 Task: Open an excel sheet and write heading  Sparkle Sales. Add 10 people name  'Joshua Rivera, Zoey Coleman, Ryan Wright, Addison Bailey, Jonathan Simmons, Brooklyn Ward, Caleb Barnes, Audrey Collins, Gabriel Perry, Sofia Bell'Item code in between  1001-1098. Product range in between  5000-20000. Add Products   Calvin Klein, Tommy Hilfiger T-shirt, Armani Bag, Burberry Shoe, Levi's T-shirt, Under Armour, Vans Shoe, Converse Shoe, Timberland Shoe, Skechers Shoe.Choose quantity  5 to 10 Tax 12 percent Total Add Amount. Save page  Sparkle Sales review book
Action: Mouse moved to (132, 159)
Screenshot: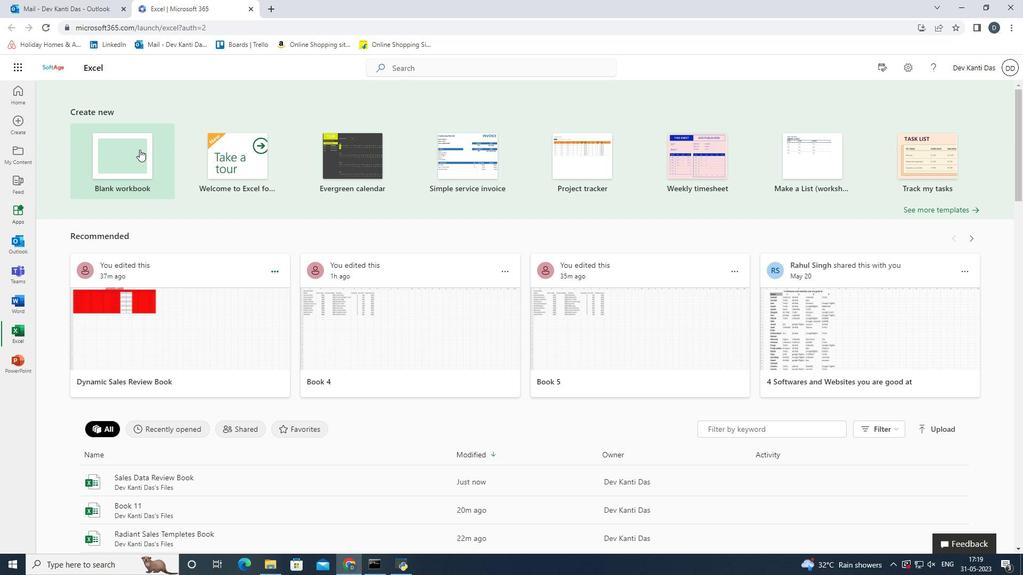 
Action: Mouse pressed left at (132, 159)
Screenshot: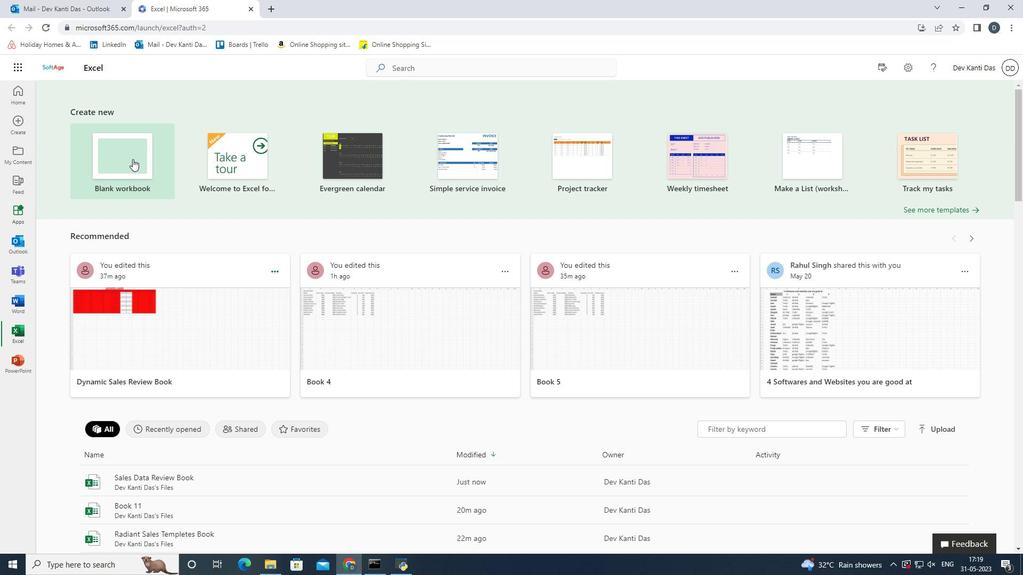 
Action: Mouse moved to (43, 182)
Screenshot: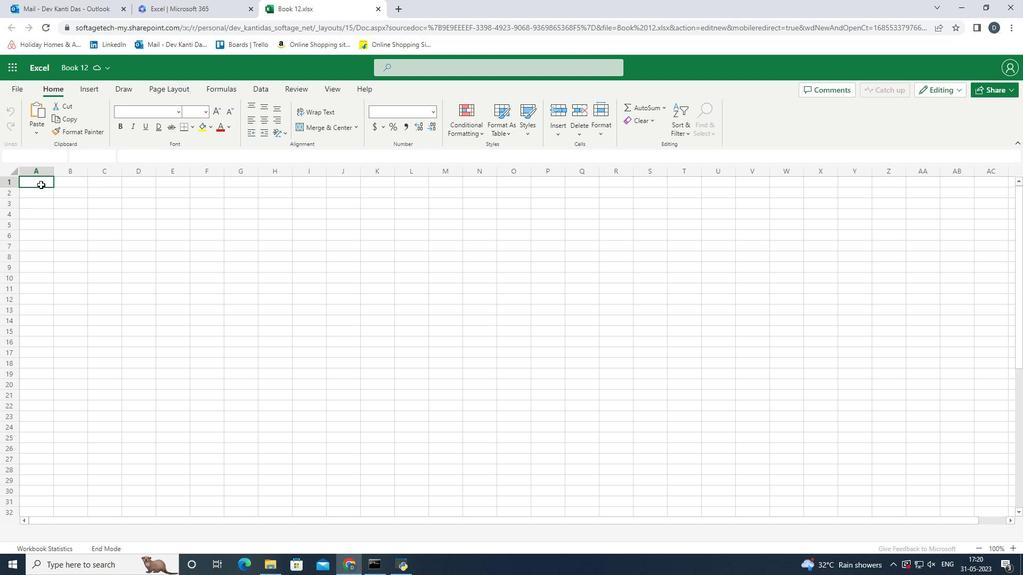 
Action: Mouse pressed left at (43, 182)
Screenshot: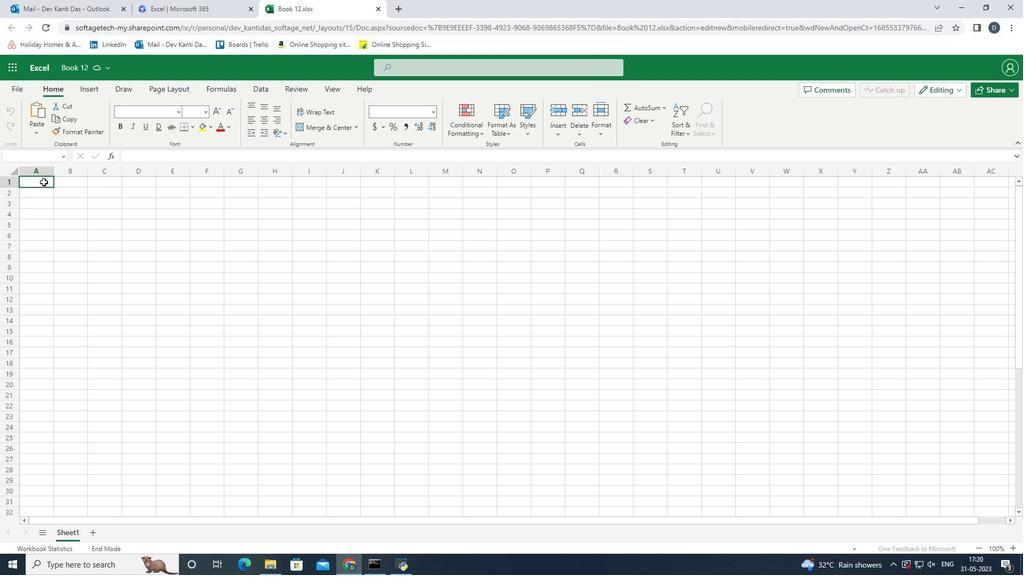 
Action: Mouse moved to (226, 217)
Screenshot: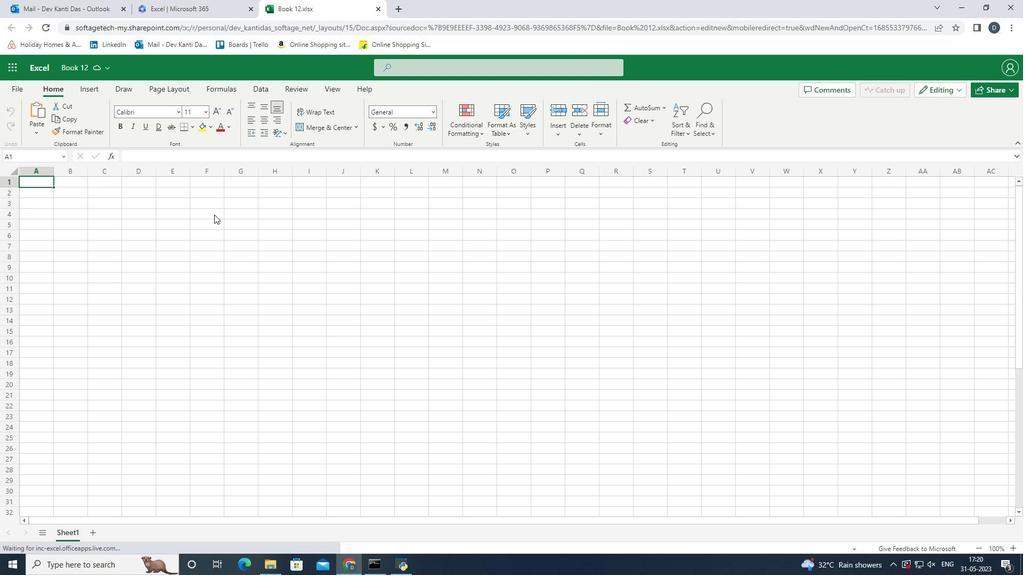 
Action: Key pressed <Key.shift><Key.shift><Key.shift><Key.shift><Key.shift><Key.shift>Sparkle<Key.space><Key.shift><Key.shift>Sales<Key.enter>
Screenshot: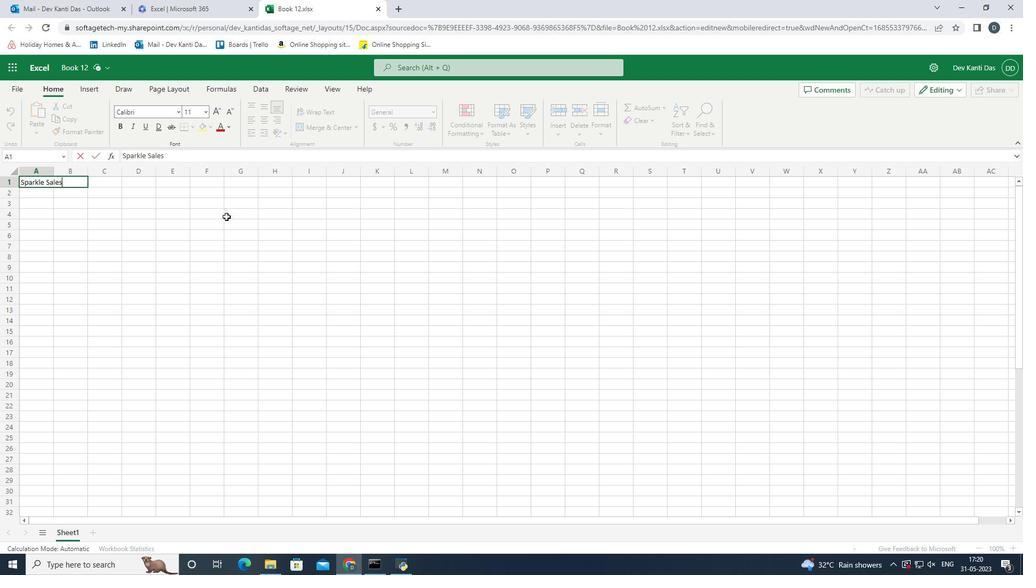 
Action: Mouse moved to (162, 210)
Screenshot: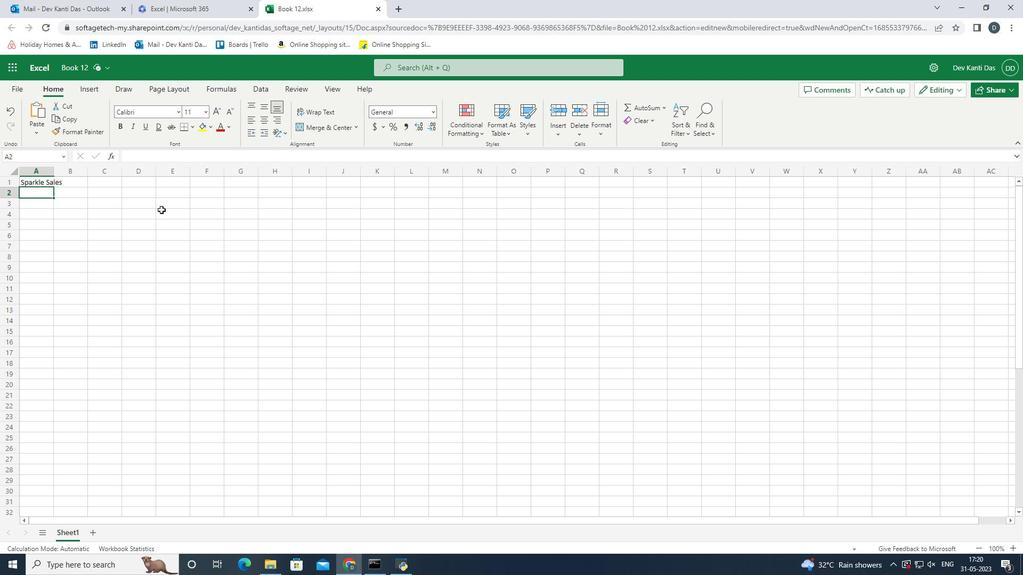 
Action: Key pressed <Key.shift>Name<Key.enter><Key.shift><Key.shift><Key.shift><Key.shift>Joshua<Key.space><Key.shift><Key.shift><Key.shift><Key.shift><Key.shift><Key.shift>Rivera<Key.enter><Key.shift><Key.shift><Key.shift><Key.shift><Key.shift><Key.shift><Key.shift><Key.shift><Key.shift><Key.shift><Key.shift><Key.shift><Key.shift><Key.shift><Key.shift><Key.shift><Key.shift><Key.shift><Key.shift><Key.shift><Key.shift>Zoey<Key.space><Key.shift>Coleman<Key.enter><Key.shift><Key.shift><Key.shift><Key.shift><Key.shift><Key.shift><Key.shift><Key.shift><Key.shift><Key.shift><Key.shift><Key.shift><Key.shift><Key.shift><Key.shift><Key.shift><Key.shift><Key.shift><Key.shift><Key.shift><Key.shift><Key.shift><Key.shift><Key.shift><Key.shift><Key.shift><Key.shift><Key.shift><Key.shift><Key.shift><Key.shift><Key.shift><Key.shift><Key.shift><Key.shift><Key.shift><Key.shift>Ryan<Key.space><Key.shift><Key.shift>Wright<Key.enter><Key.shift>Addison<Key.space><Key.shift>Bailey<Key.enter><Key.shift>Jonathan<Key.space><Key.shift><Key.shift><Key.shift><Key.shift><Key.shift>Simmons<Key.enter><Key.shift>Brooklyn<Key.space><Key.shift>Ward<Key.enter><Key.shift>Caleb<Key.space><Key.shift>Barnes<Key.enter><Key.shift><Key.shift><Key.shift>Audrey<Key.space><Key.shift><Key.shift><Key.shift>Collins<Key.enter><Key.shift>Gabriel<Key.space><Key.shift>Perry<Key.enter><Key.shift><Key.shift>Sofia<Key.space><Key.shift><Key.shift><Key.shift><Key.shift><Key.shift><Key.shift><Key.shift><Key.shift><Key.shift><Key.shift><Key.shift><Key.shift><Key.shift><Key.shift><Key.shift><Key.shift><Key.shift><Key.shift><Key.shift><Key.shift><Key.shift><Key.shift><Key.shift><Key.shift><Key.shift><Key.shift><Key.shift><Key.shift><Key.shift><Key.shift><Key.shift><Key.shift><Key.shift><Key.shift><Key.shift><Key.shift><Key.shift><Key.shift><Key.shift><Key.shift><Key.shift><Key.shift><Key.shift><Key.shift><Key.shift><Key.shift><Key.shift><Key.shift><Key.shift><Key.shift><Key.shift><Key.shift><Key.shift><Key.shift><Key.shift><Key.shift><Key.shift><Key.shift><Key.shift><Key.shift><Key.shift><Key.shift><Key.shift><Key.shift><Key.shift><Key.shift><Key.shift><Key.shift><Key.shift><Key.shift><Key.shift><Key.shift><Key.shift><Key.shift><Key.shift><Key.shift>Bell<Key.enter><Key.right><Key.up><Key.up><Key.up><Key.up><Key.up><Key.up><Key.up><Key.up><Key.up><Key.up><Key.up>
Screenshot: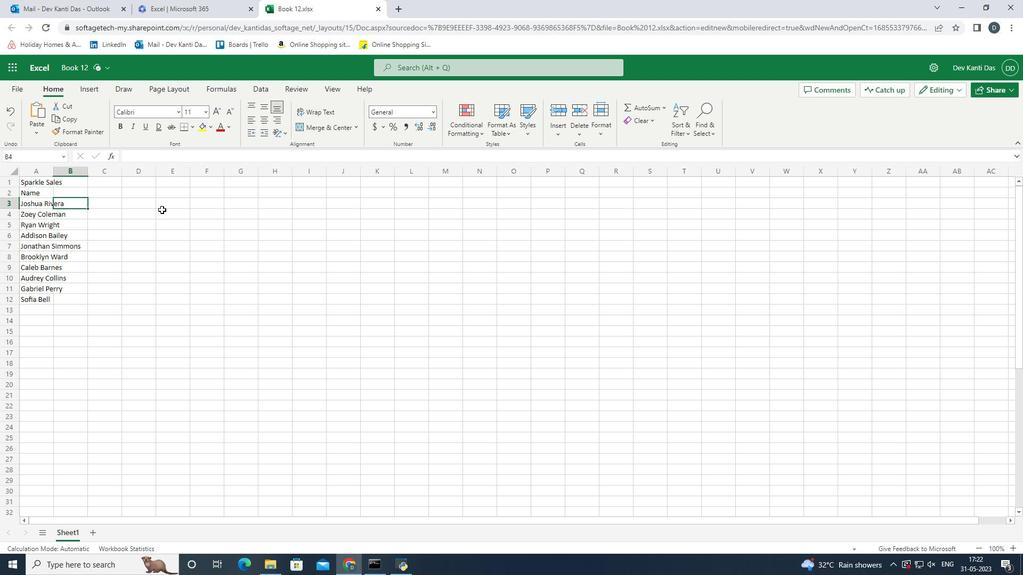 
Action: Mouse moved to (53, 173)
Screenshot: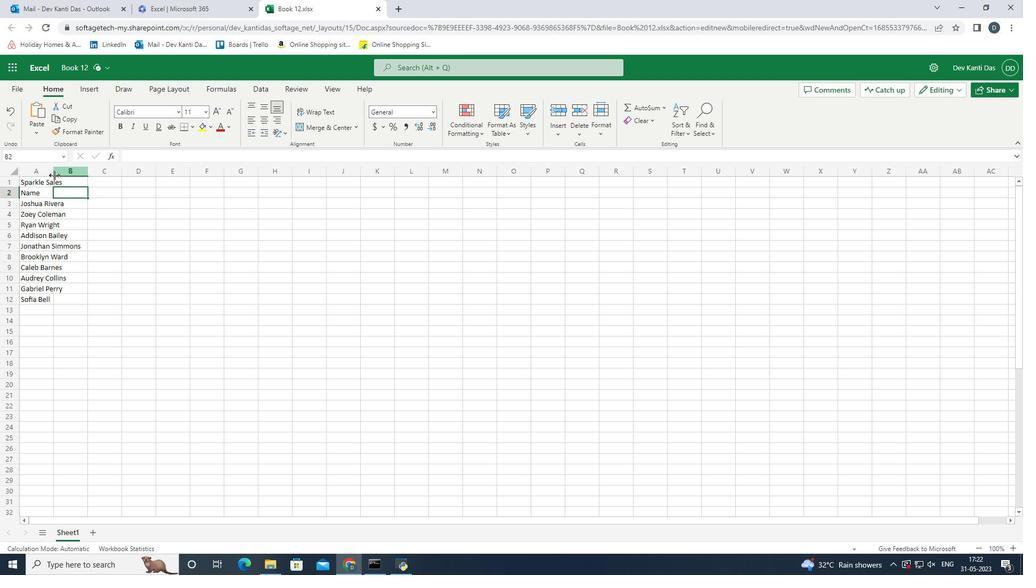 
Action: Mouse pressed left at (53, 173)
Screenshot: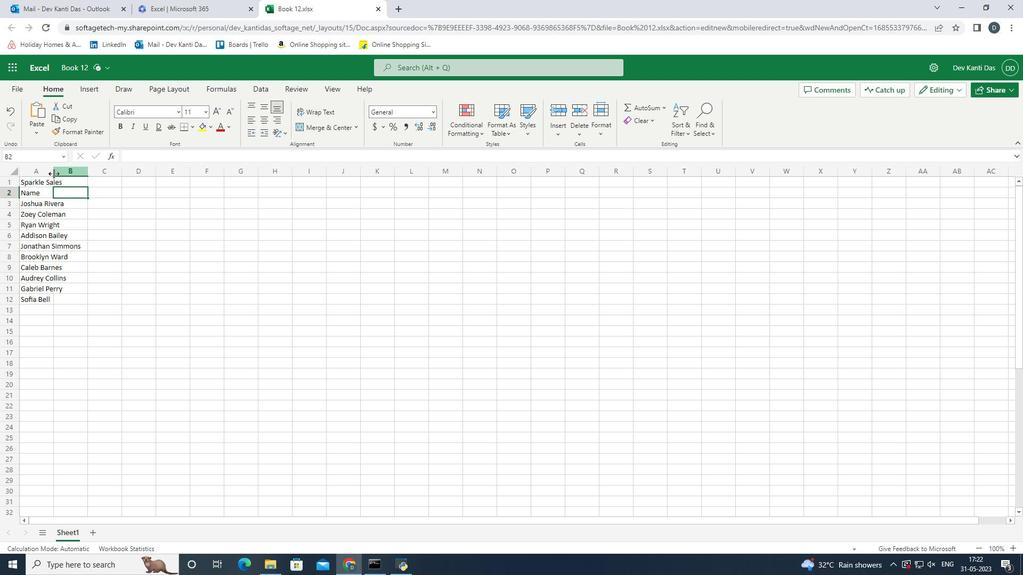 
Action: Mouse moved to (165, 227)
Screenshot: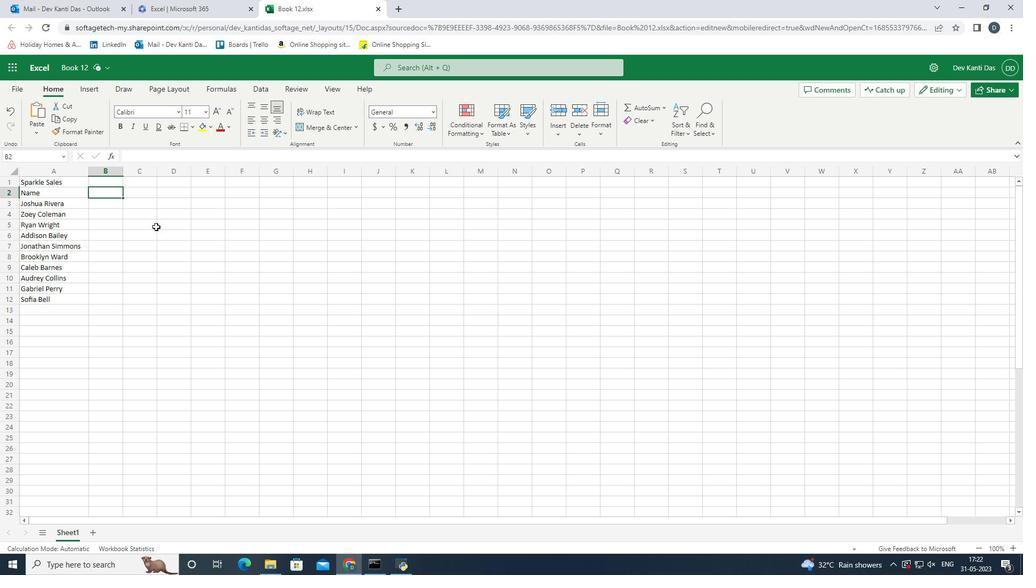 
Action: Key pressed <Key.shift><Key.shift><Key.shift>Item<Key.space><Key.shift><Key.shift><Key.shift>Code<Key.enter>
Screenshot: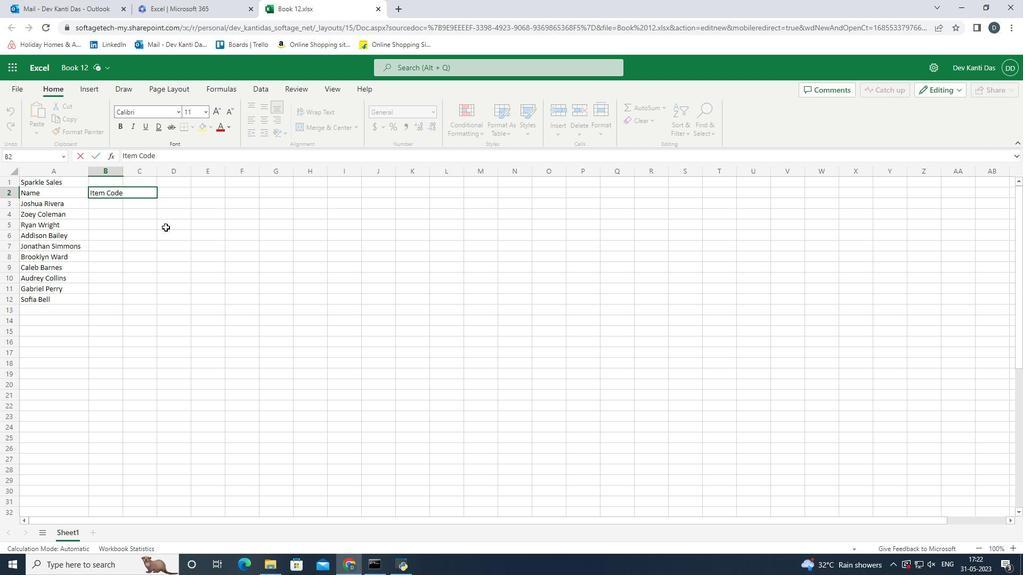 
Action: Mouse moved to (123, 171)
Screenshot: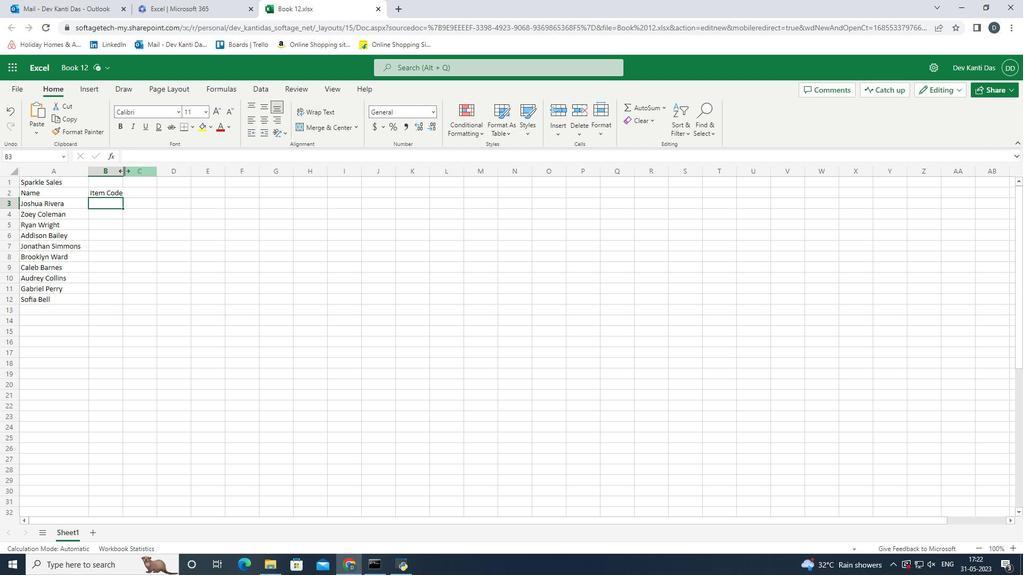 
Action: Mouse pressed left at (123, 171)
Screenshot: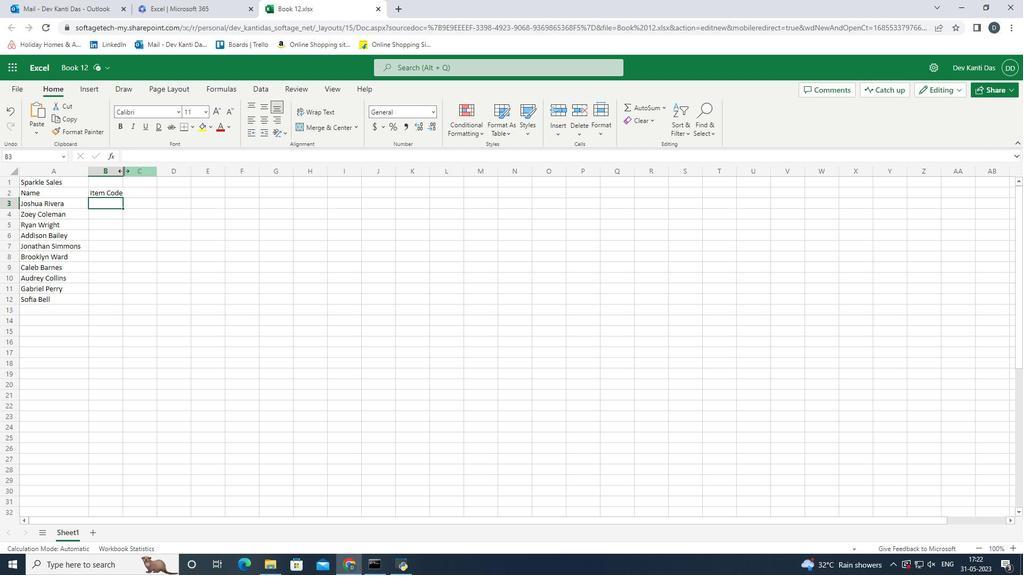 
Action: Mouse moved to (310, 213)
Screenshot: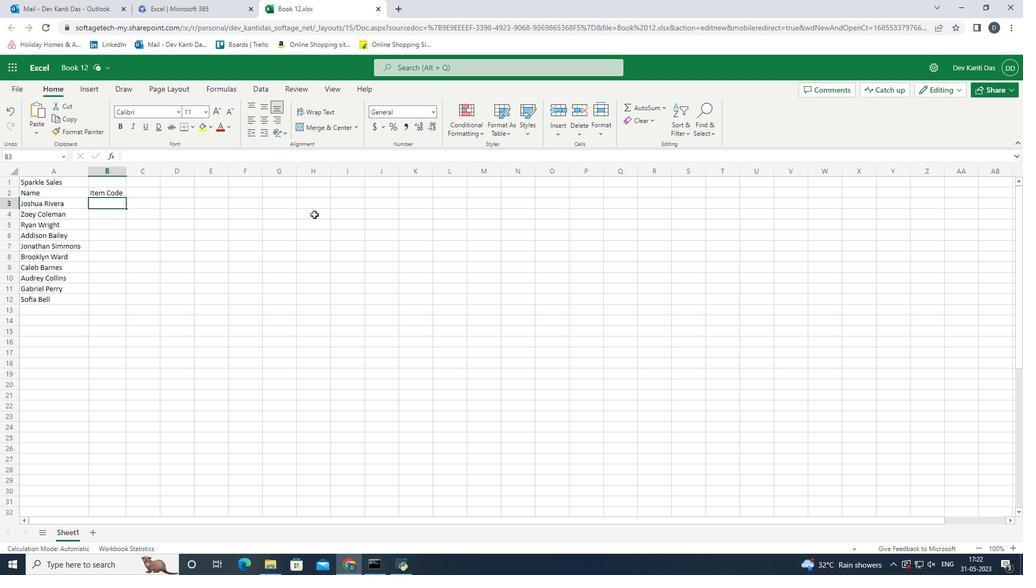 
Action: Mouse pressed left at (310, 213)
Screenshot: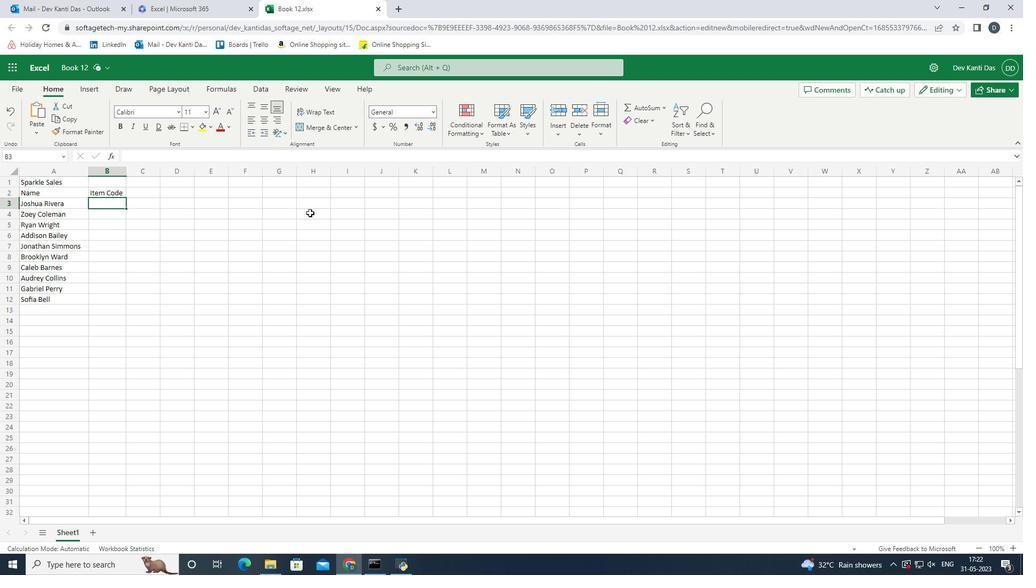 
Action: Key pressed =1098-
Screenshot: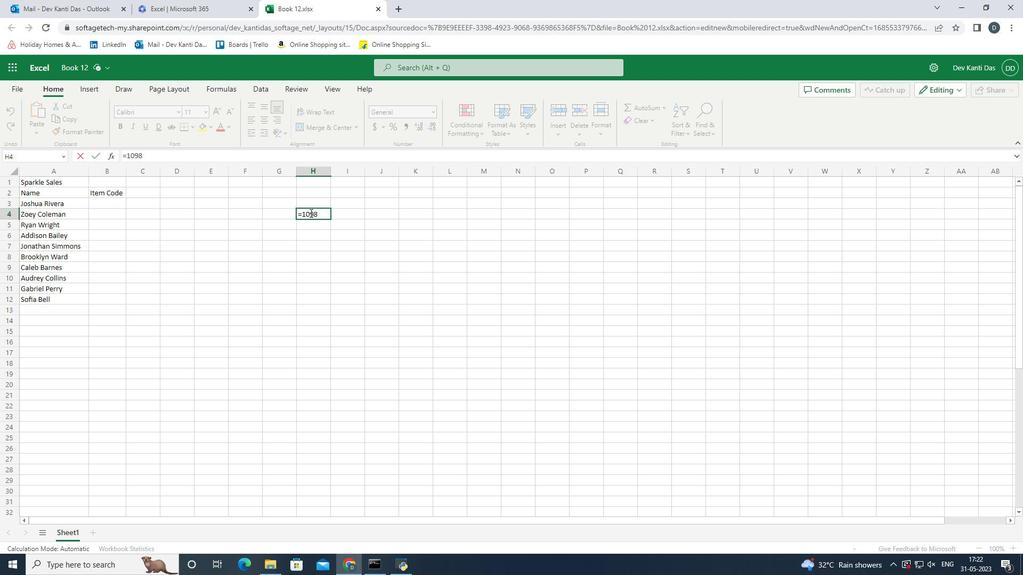 
Action: Mouse moved to (355, 220)
Screenshot: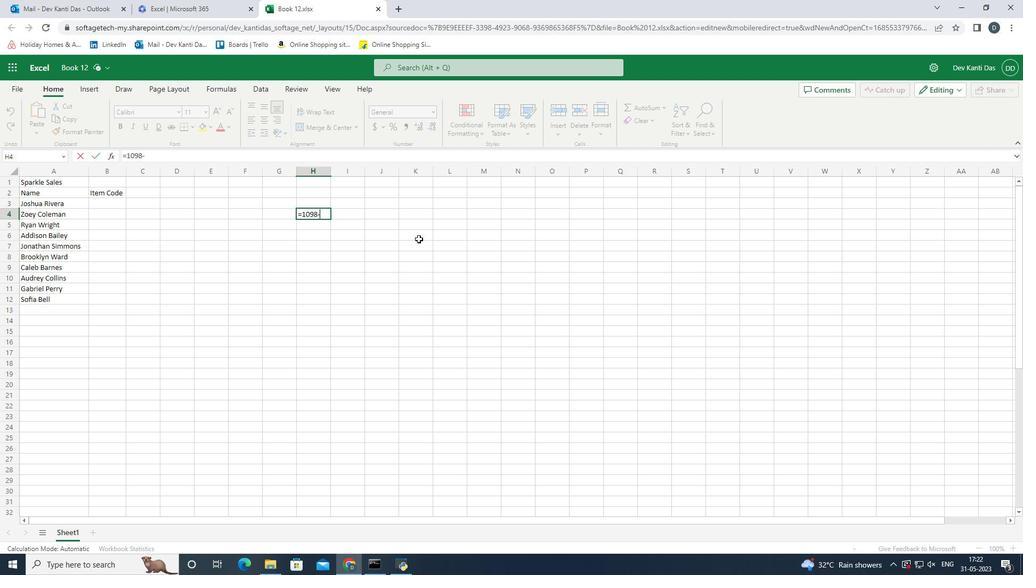 
Action: Key pressed 1001<Key.enter><Key.up>
Screenshot: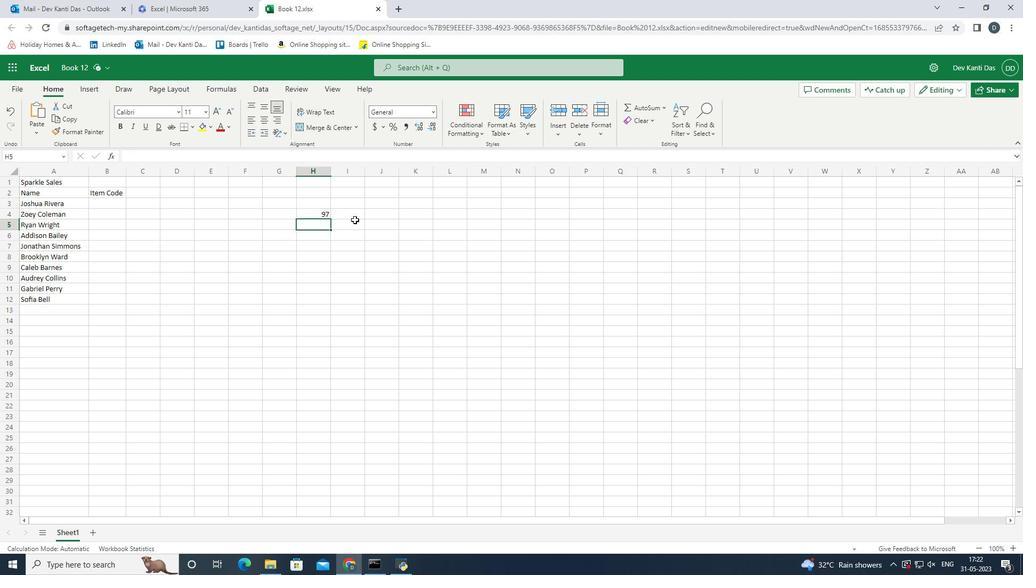 
Action: Mouse moved to (359, 217)
Screenshot: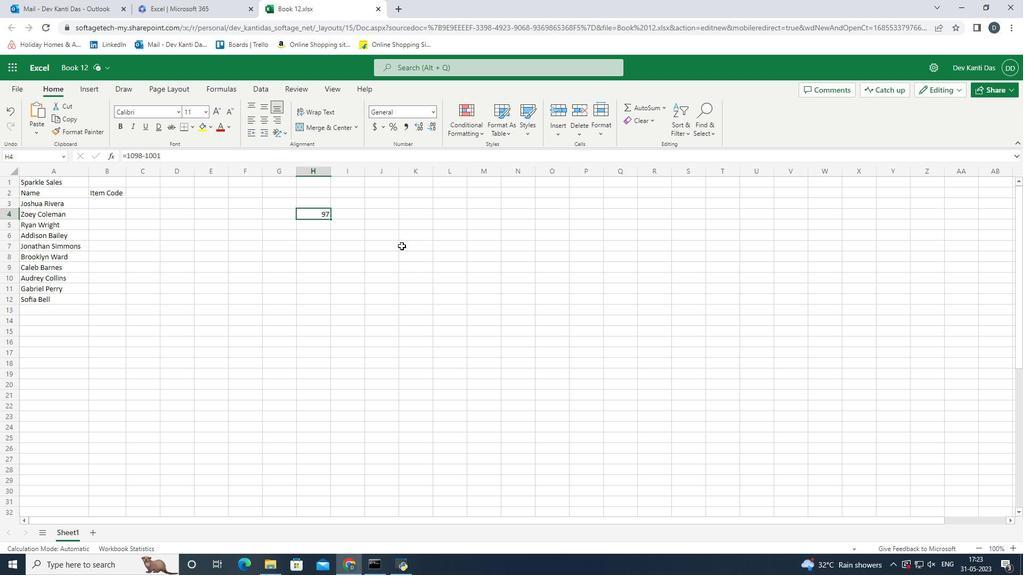 
Action: Key pressed <Key.backspace>
Screenshot: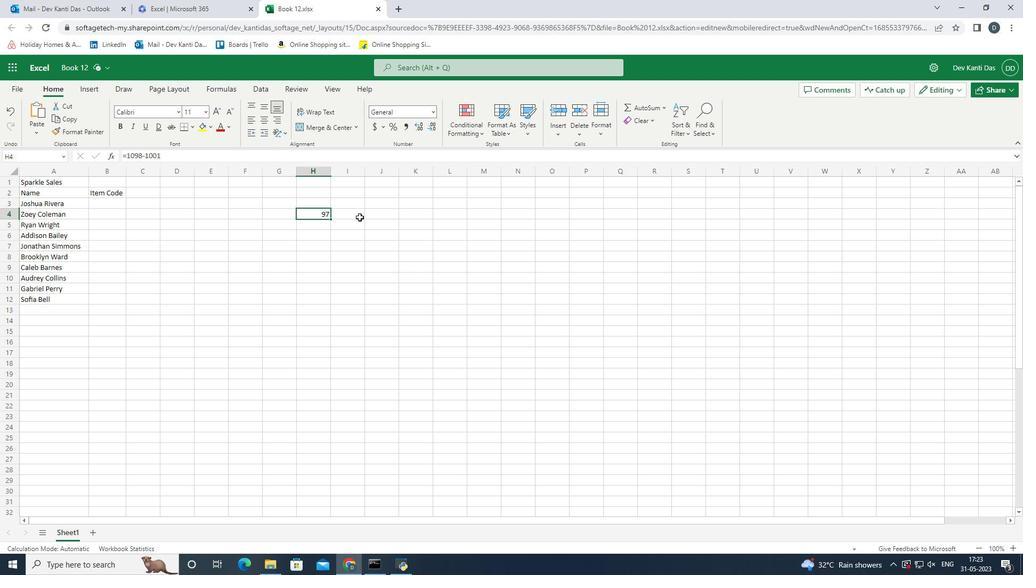 
Action: Mouse moved to (109, 202)
Screenshot: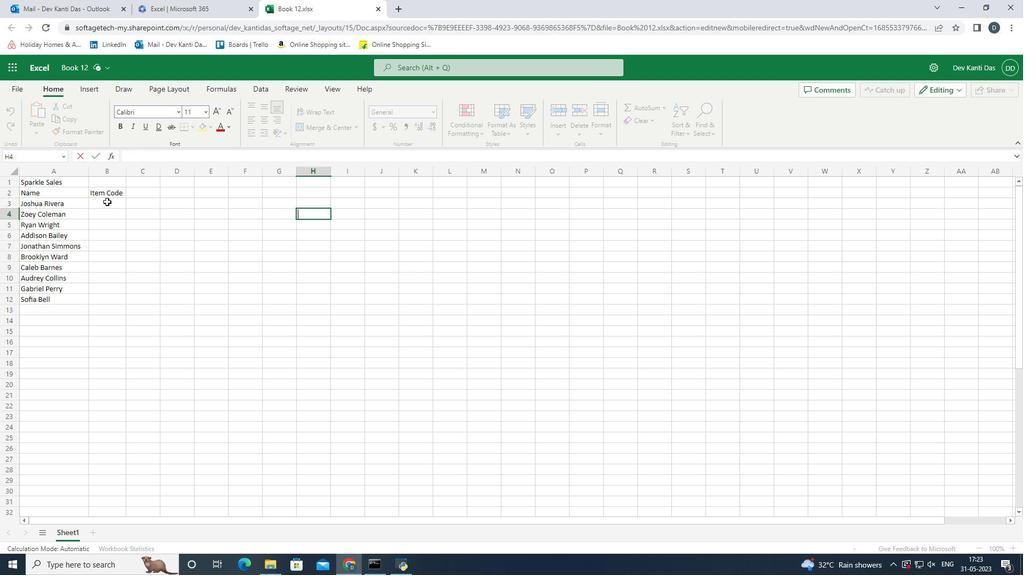 
Action: Mouse pressed left at (109, 202)
Screenshot: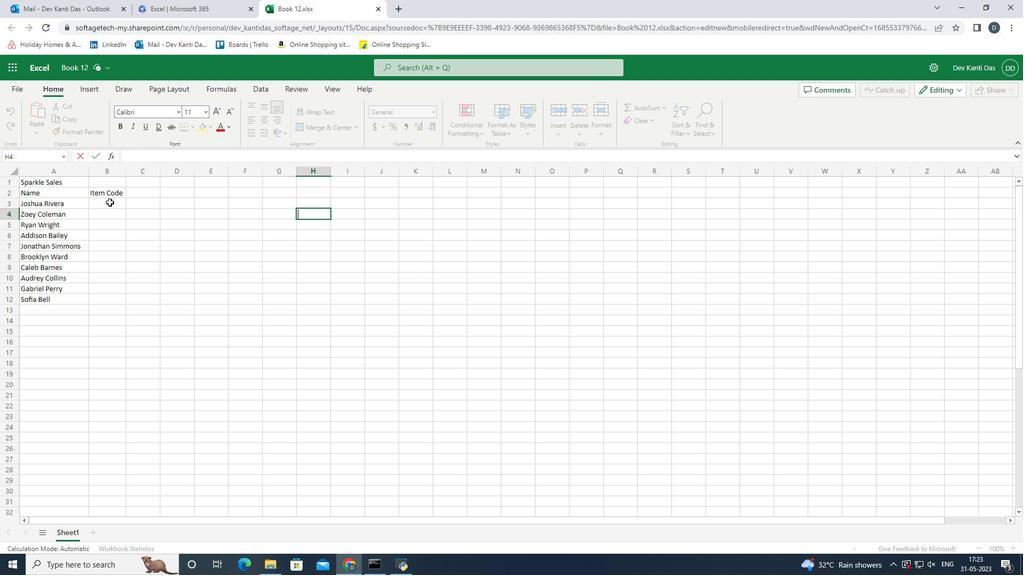 
Action: Mouse moved to (277, 245)
Screenshot: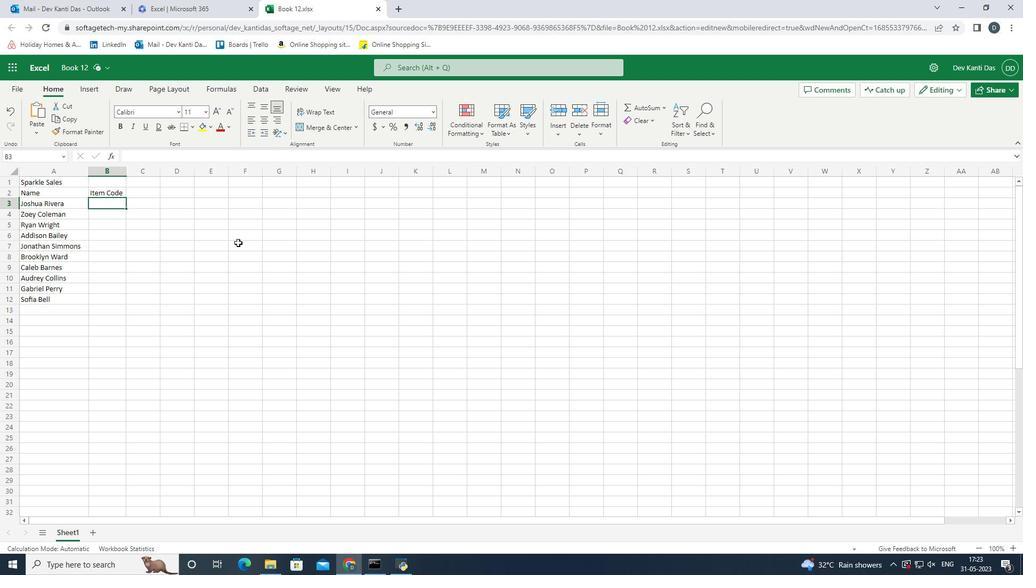 
Action: Key pressed 1005<Key.enter>1010<Key.enter>1015<Key.enter>1020<Key.enter>1025<Key.enter>1030<Key.enter>1035<Key.enter>1040<Key.enter>1044<Key.backspace>5<Key.enter>1050<Key.enter><Key.up><Key.right><Key.up><Key.up><Key.up><Key.up><Key.up><Key.up><Key.up><Key.up><Key.up><Key.up>
Screenshot: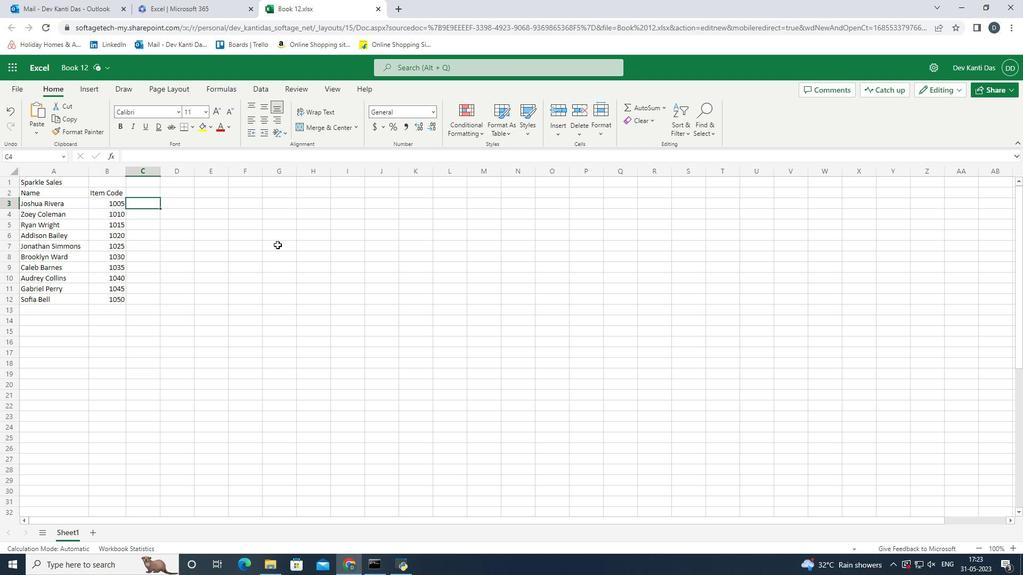 
Action: Mouse moved to (311, 268)
Screenshot: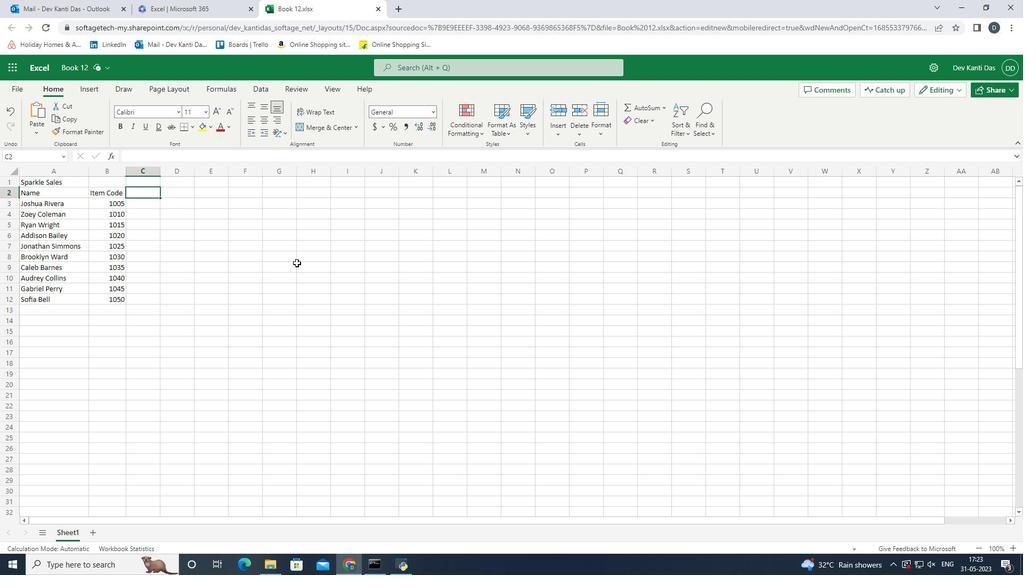 
Action: Key pressed <Key.shift>Product<Key.space><Key.shift>Range<Key.enter>
Screenshot: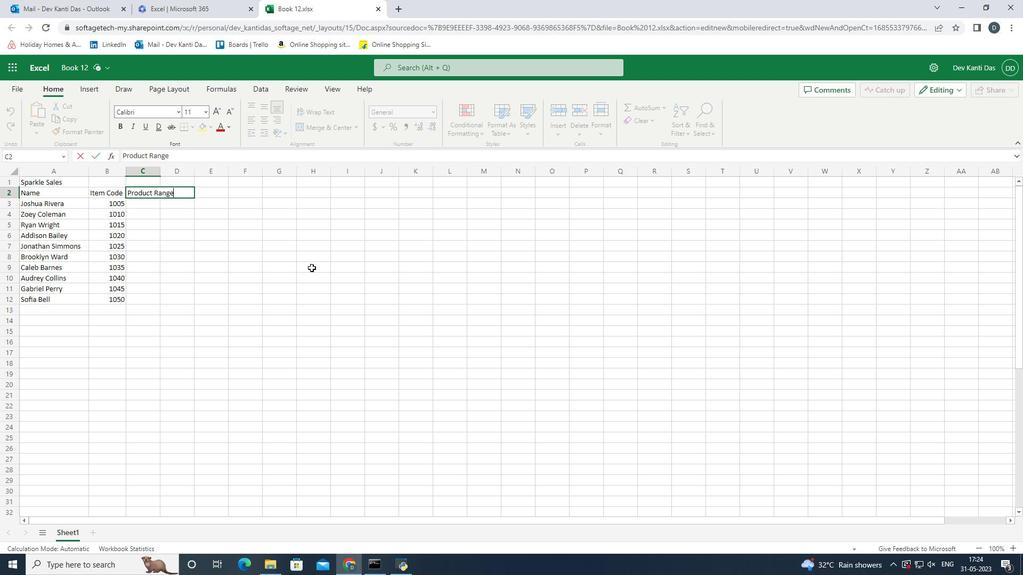 
Action: Mouse moved to (162, 174)
Screenshot: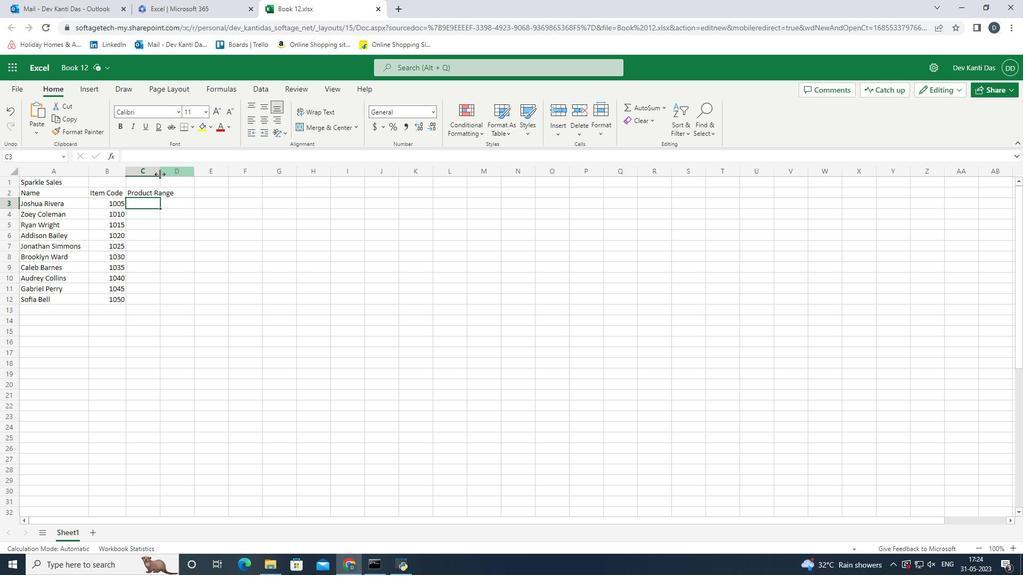 
Action: Mouse pressed left at (162, 174)
Screenshot: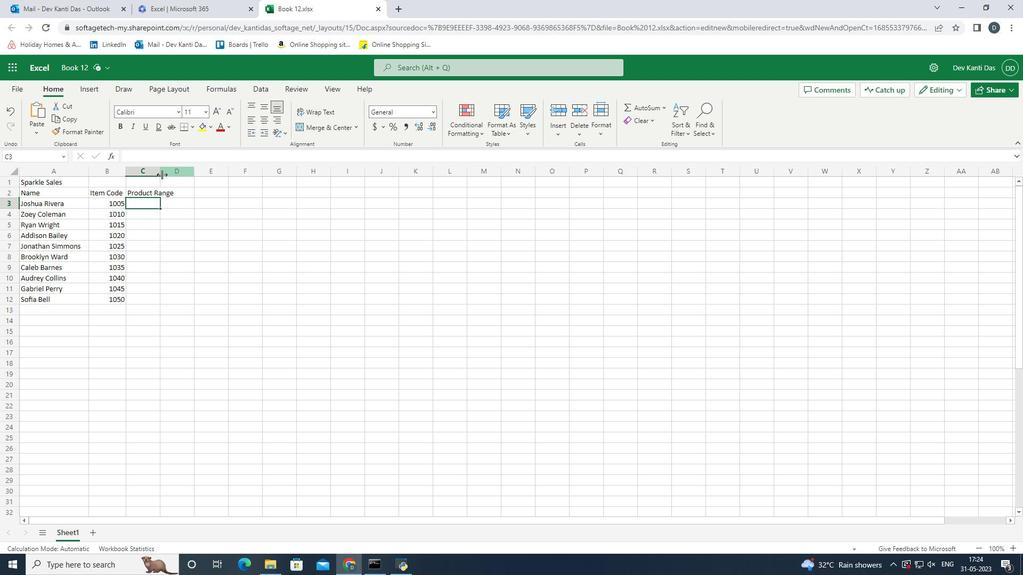 
Action: Mouse moved to (351, 239)
Screenshot: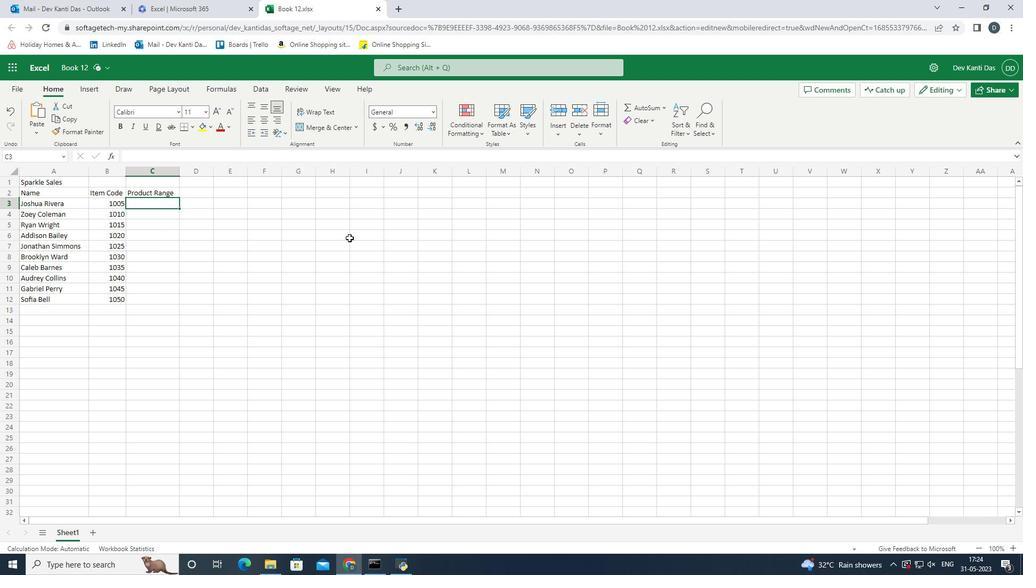
Action: Key pressed 6500<Key.enter>8000<Key.enter>9500<Key.enter>11000<Key.enter>12500<Key.enter>14000<Key.enter>15500<Key.enter>17000<Key.enter>18500<Key.enter>20000<Key.enter><Key.up><Key.right><Key.up><Key.up><Key.up><Key.up><Key.up><Key.up><Key.up><Key.up><Key.up><Key.up>
Screenshot: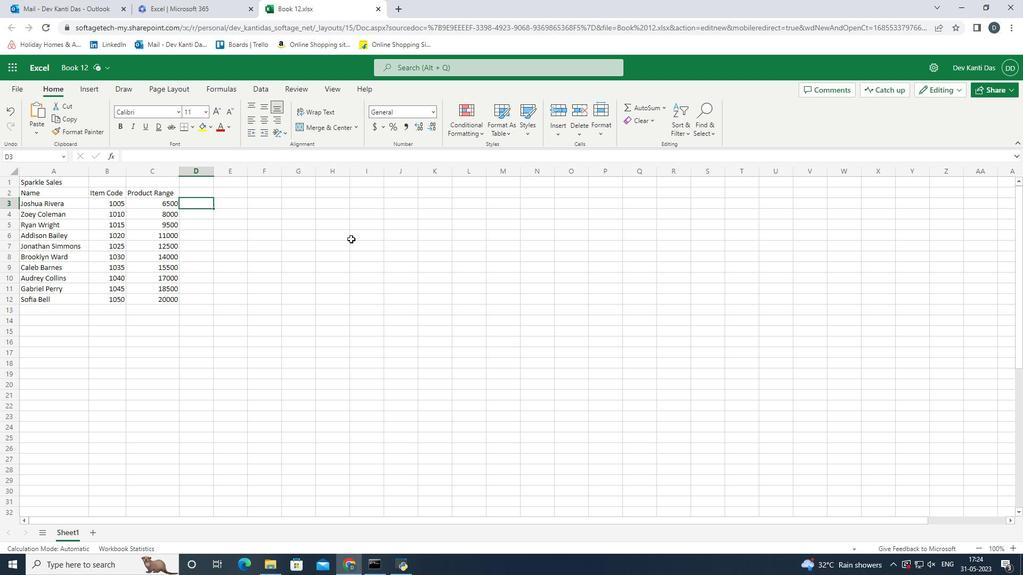 
Action: Mouse moved to (354, 288)
Screenshot: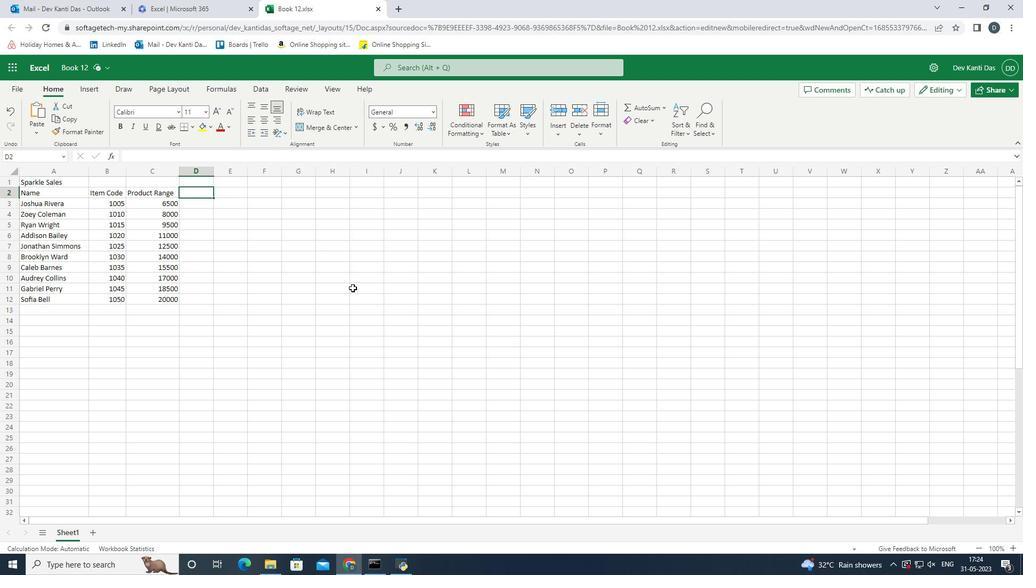 
Action: Key pressed <Key.shift><Key.shift>Product<Key.enter><Key.shift><Key.shift>Calvin<Key.space><Key.shift>Klein
Screenshot: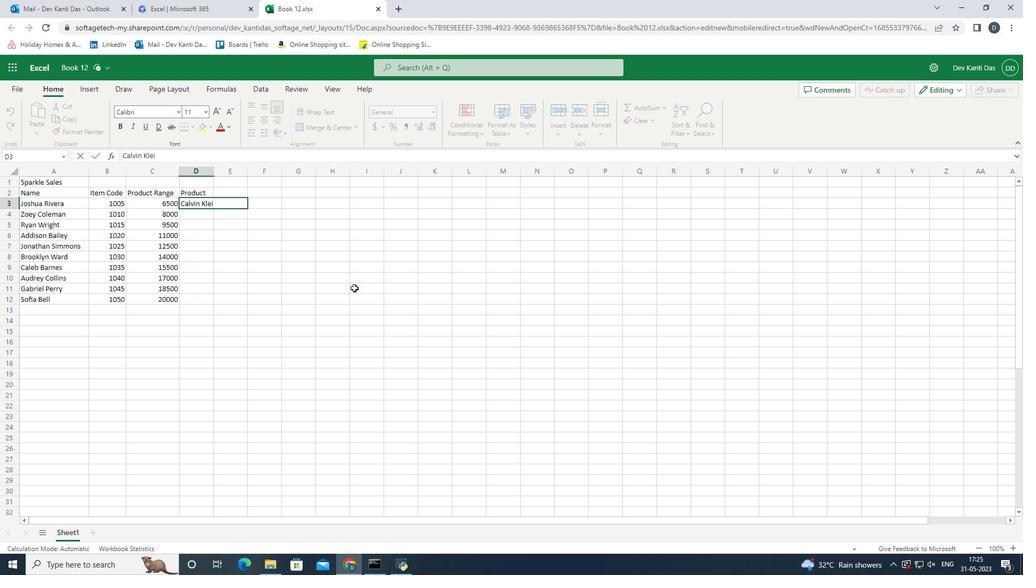 
Action: Mouse moved to (374, 214)
Screenshot: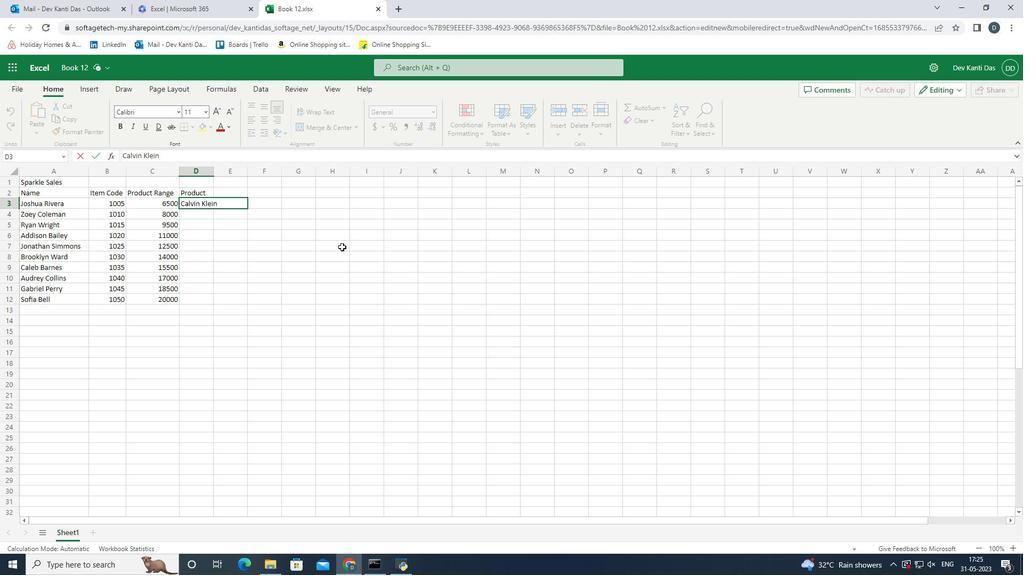 
Action: Key pressed <Key.enter><Key.shift><Key.shift><Key.shift>Tommy<Key.space><Key.shift_r><Key.shift_r><Key.shift_r><Key.shift_r><Key.shift_r><Key.shift_r><Key.shift_r><Key.shift_r><Key.shift_r><Key.shift_r><Key.shift_r><Key.shift_r><Key.shift_r>Hilfiger<Key.space><Key.shift>T-shirt<Key.enter><Key.shift>Armani<Key.space><Key.shift>Bag<Key.enter>
Screenshot: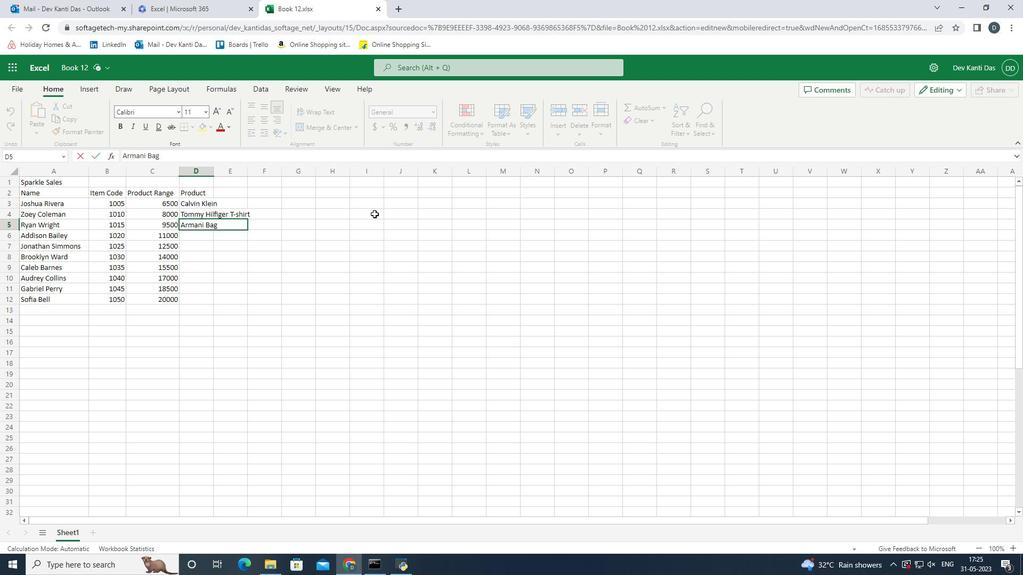 
Action: Mouse moved to (406, 242)
Screenshot: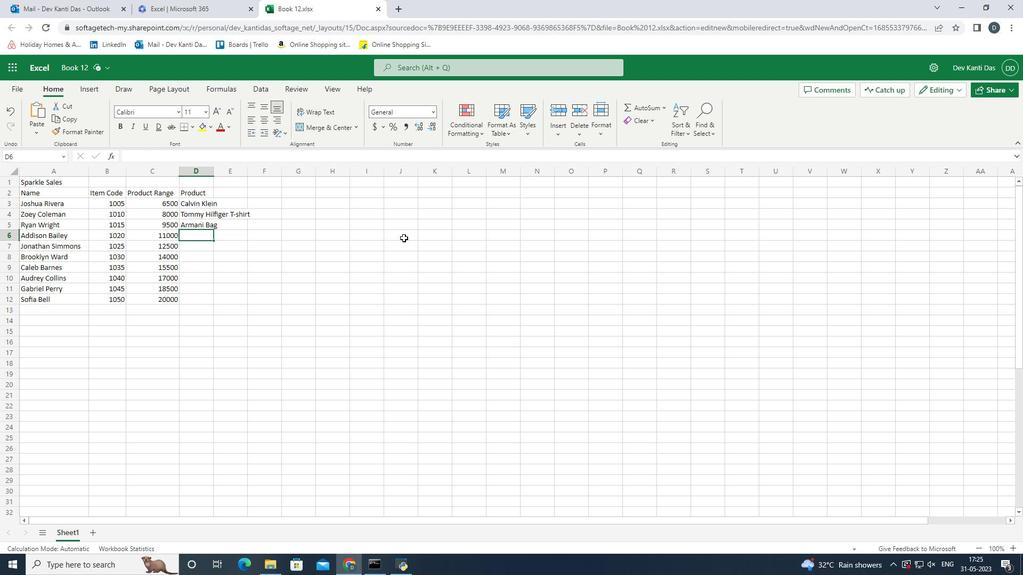 
Action: Key pressed <Key.shift>Burberry<Key.space><Key.shift>Shoe<Key.enter><Key.shift_r><Key.shift_r><Key.shift_r><Key.shift_r><Key.shift_r><Key.shift_r><Key.shift_r><Key.shift_r><Key.shift_r><Key.shift_r><Key.shift_r><Key.shift_r><Key.shift_r><Key.shift_r><Key.shift_r><Key.shift_r><Key.shift_r><Key.shift_r><Key.shift_r>Levi's<Key.space><Key.shift>T-shirt<Key.enter><Key.shift_r><Key.shift_r><Key.shift_r><Key.shift_r><Key.shift_r><Key.shift_r><Key.shift_r><Key.shift_r><Key.shift_r><Key.shift_r><Key.shift_r><Key.shift_r>Under<Key.space><Key.shift>Armour<Key.enter><Key.shift>Vans<Key.space><Key.shift>Shoe<Key.enter><Key.shift>Converse<Key.space><Key.shift>Shoe<Key.enter><Key.shift>Timberland<Key.space><Key.shift>Shoe<Key.enter><Key.shift>Skechers<Key.space><Key.shift>Shoe<Key.right>
Screenshot: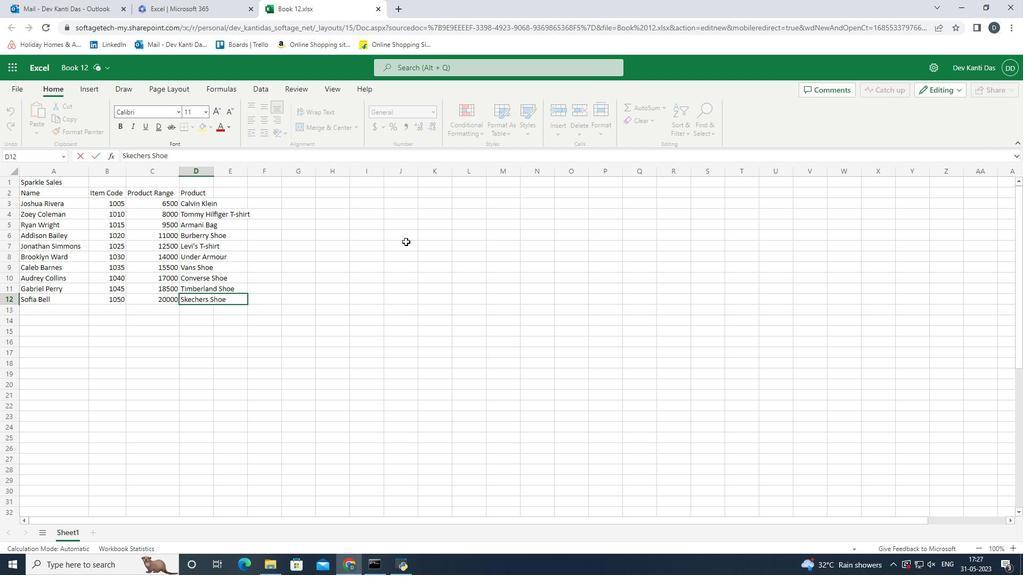 
Action: Mouse moved to (213, 169)
Screenshot: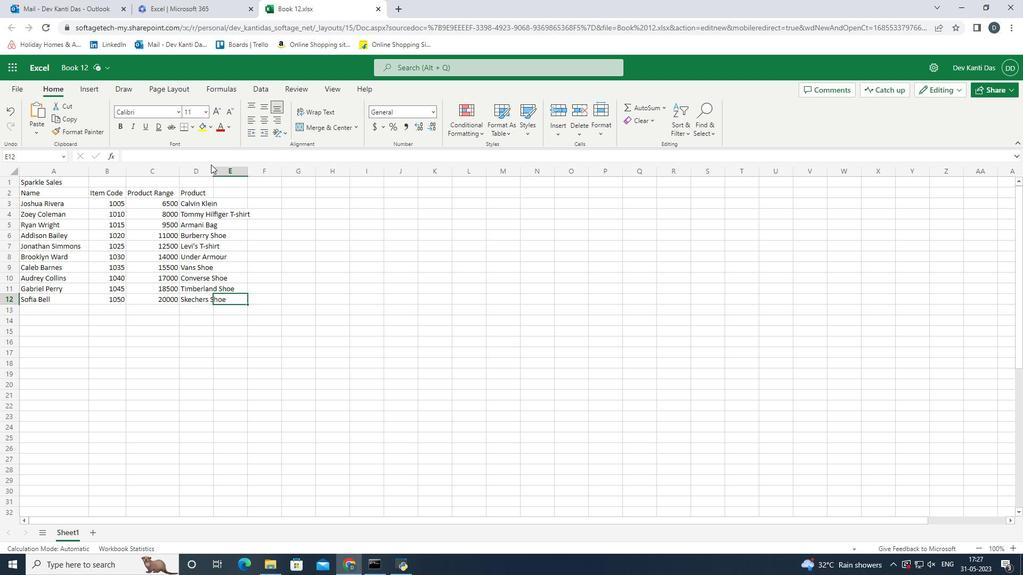 
Action: Mouse pressed left at (213, 169)
Screenshot: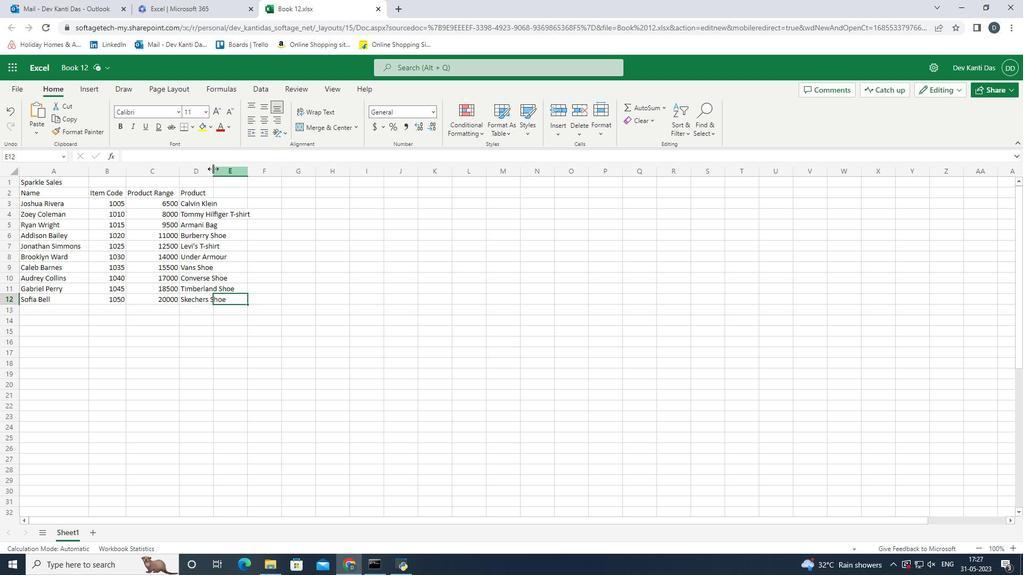 
Action: Mouse moved to (281, 190)
Screenshot: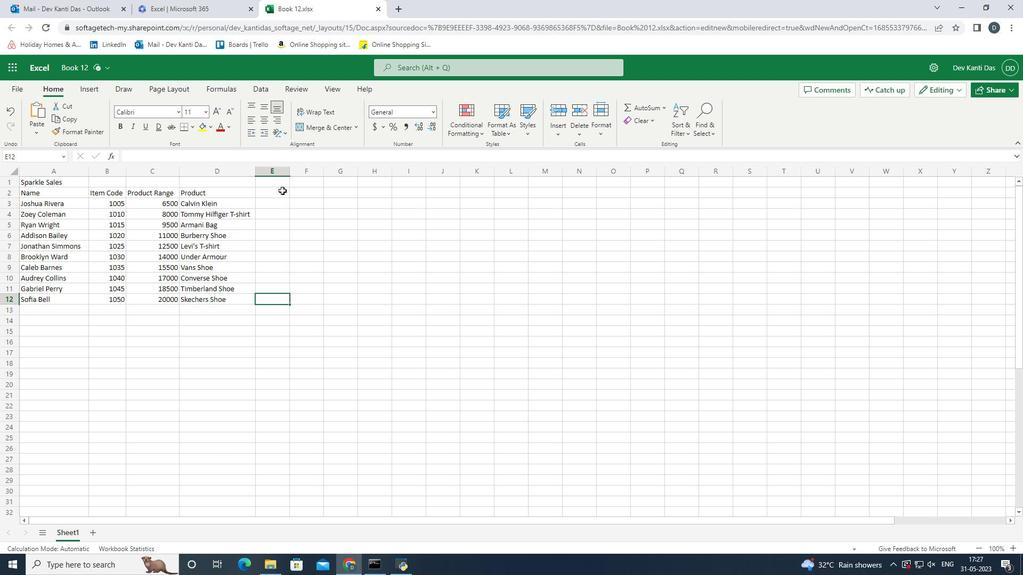 
Action: Mouse pressed left at (281, 190)
Screenshot: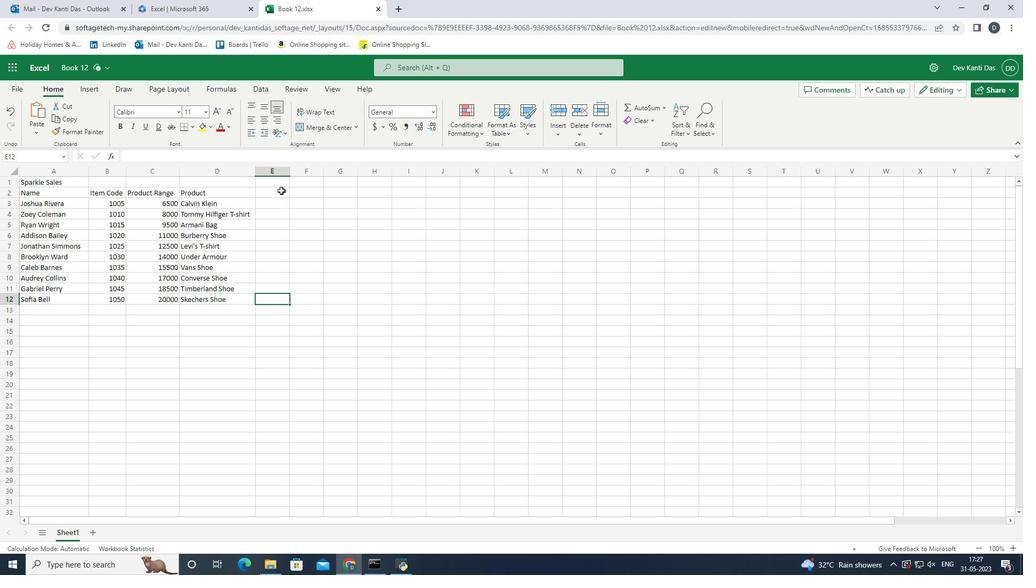 
Action: Mouse moved to (280, 190)
Screenshot: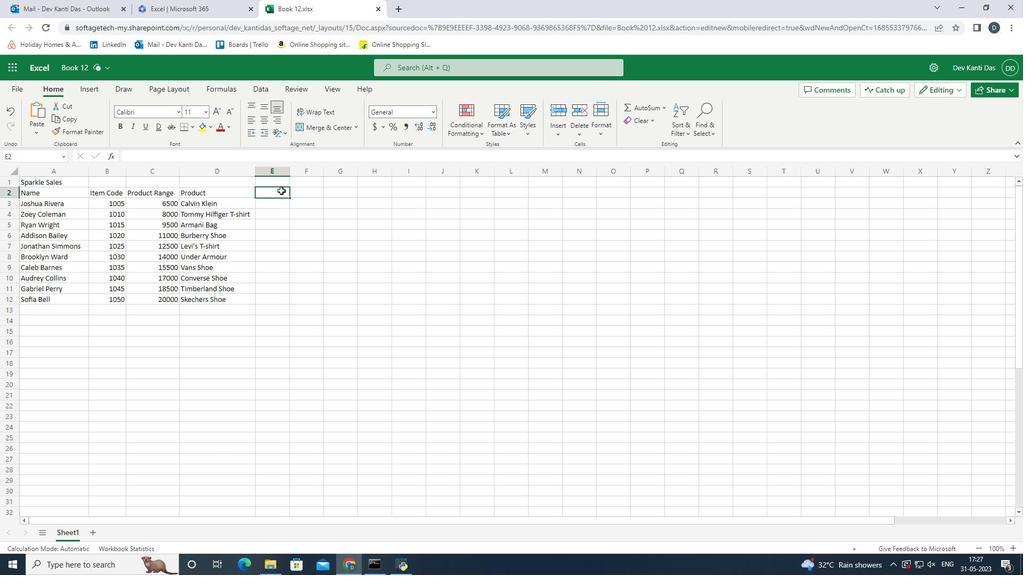 
Action: Key pressed <Key.shift><Key.shift><Key.shift><Key.shift><Key.shift><Key.shift>Quantity<Key.enter>50<Key.enter>60<Key.enter><Key.up><Key.backspace><Key.up><Key.backspace>5<Key.enter>6<Key.enter>7<Key.enter>6<Key.enter>4<Key.backspace>10<Key.enter>8<Key.enter>9<Key.enter>10<Key.enter>9<Key.enter>6<Key.enter><Key.up><Key.right><Key.up><Key.up><Key.up><Key.up><Key.up><Key.up><Key.up><Key.up><Key.up><Key.up><Key.down><Key.up><Key.shift>Taax<Key.space><Key.backspace><Key.backspace><Key.backspace>x<Key.space>12<Key.shift>%<Key.enter>=sum<Key.shift_r><Key.shift_r><Key.shift_r><Key.shift_r><Key.shift_r><Key.shift_r><Key.shift_r><Key.shift_r><Key.shift_r><Key.shift_r><Key.shift_r><Key.shift_r><Key.shift_r><Key.shift_r><Key.shift_r><Key.shift_r><Key.shift_r><Key.shift_r><Key.shift_r><Key.shift_r><Key.shift_r><Key.shift_r><Key.shift_r><Key.shift_r><Key.shift_r><Key.shift_r><Key.shift_r><Key.shift_r><Key.shift_r><Key.shift_r><Key.shift_r><Key.shift_r><Key.shift_r><Key.shift_r><Key.shift_r><Key.shift_r><Key.shift_r><Key.shift_r>(c3*12<Key.shift>%<Key.shift_r><Key.shift_r><Key.shift_r><Key.shift_r><Key.shift_r>)<Key.enter><Key.up>
Screenshot: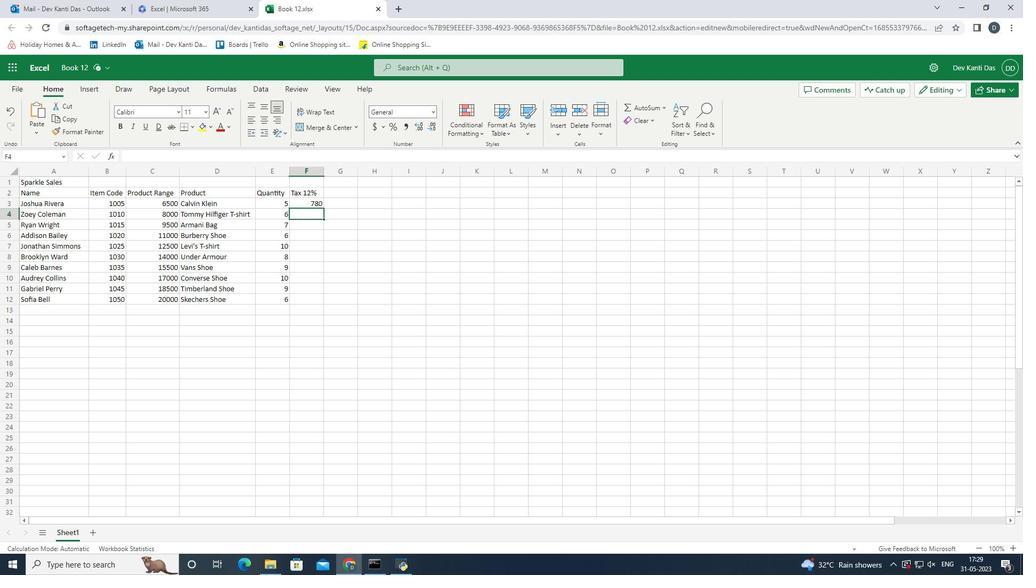 
Action: Mouse moved to (323, 210)
Screenshot: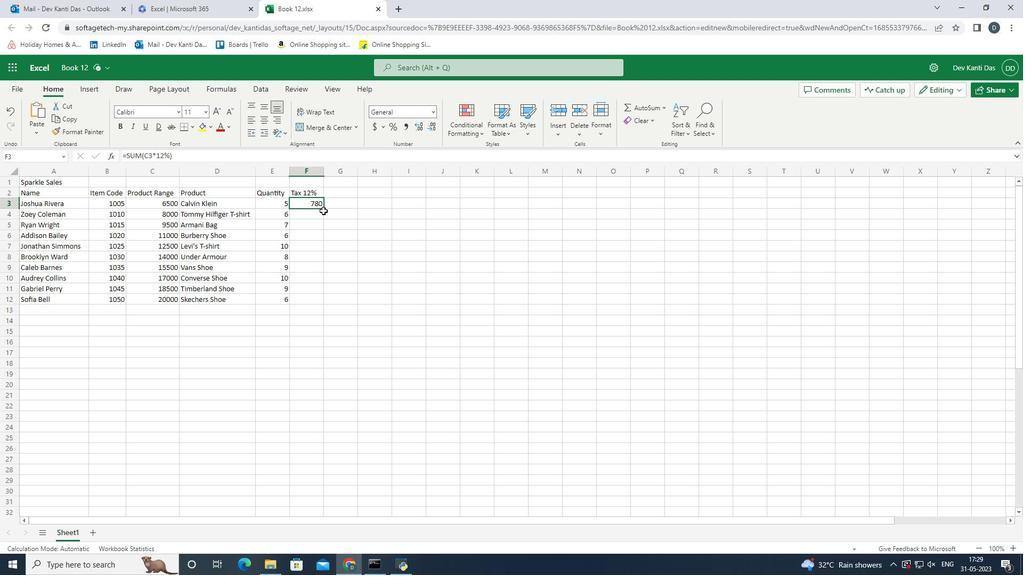 
Action: Mouse pressed left at (323, 210)
Screenshot: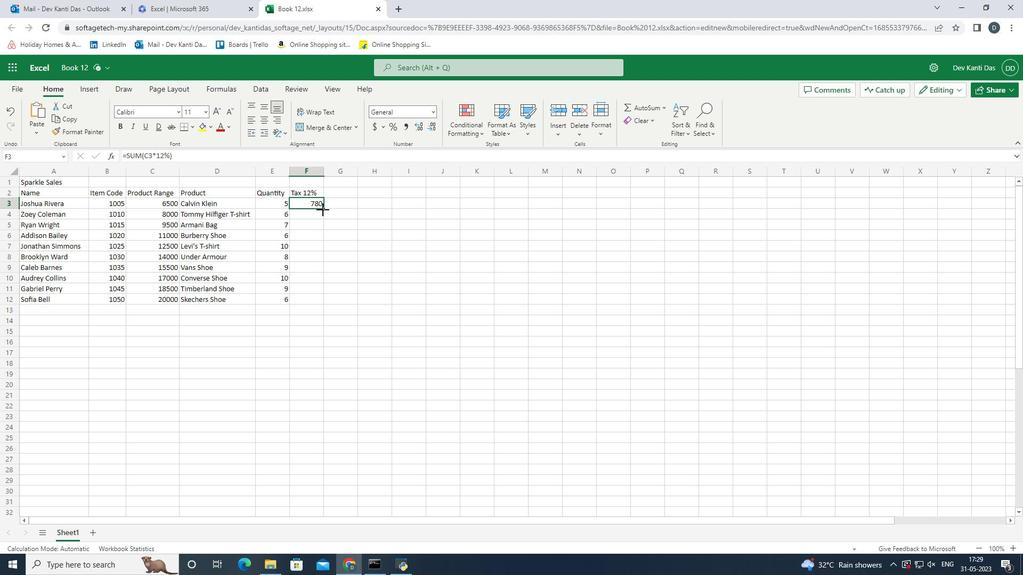 
Action: Mouse moved to (334, 191)
Screenshot: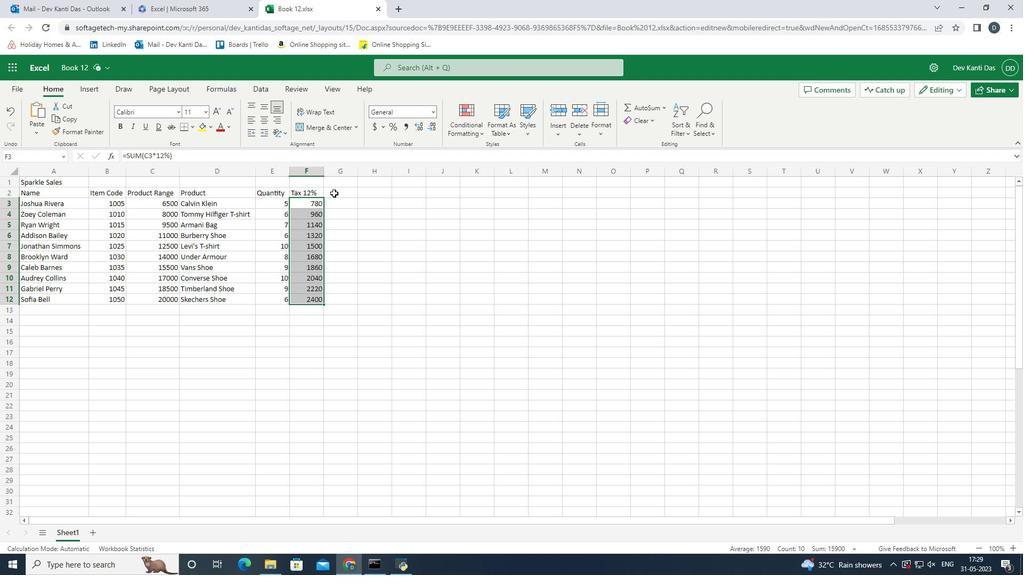 
Action: Mouse pressed left at (334, 191)
Screenshot: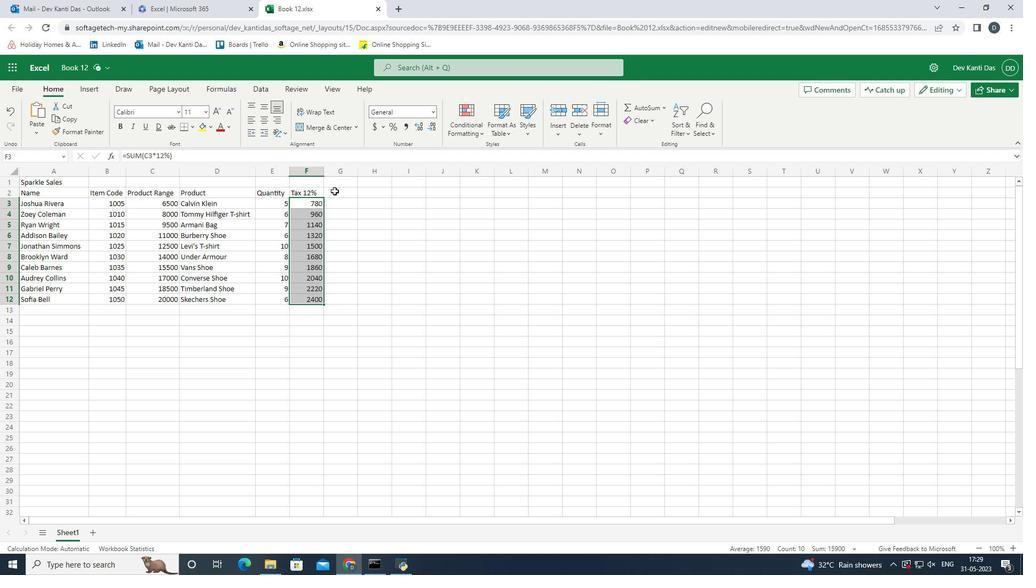 
Action: Mouse moved to (309, 191)
Screenshot: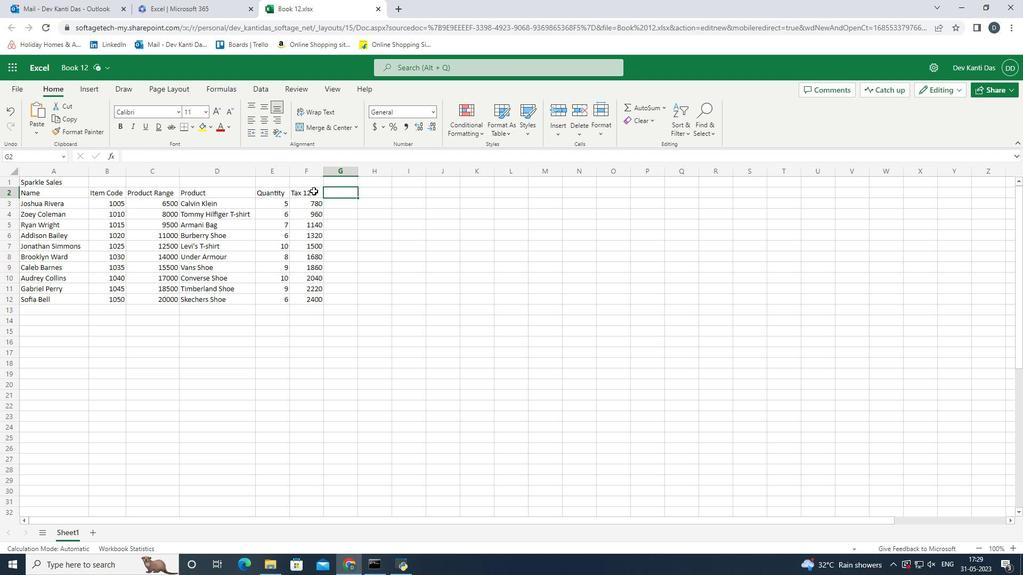 
Action: Mouse pressed left at (309, 191)
Screenshot: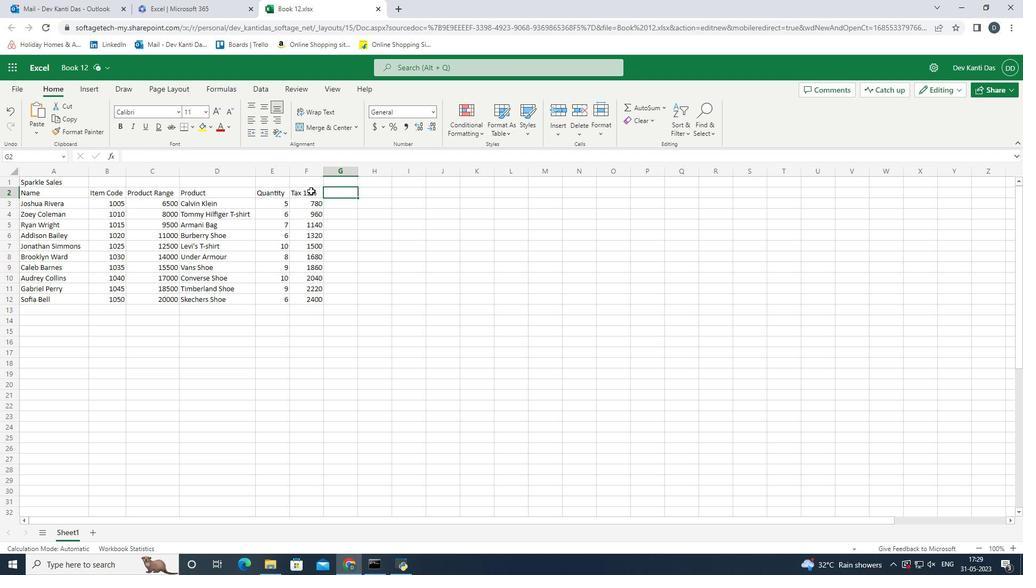 
Action: Mouse moved to (346, 193)
Screenshot: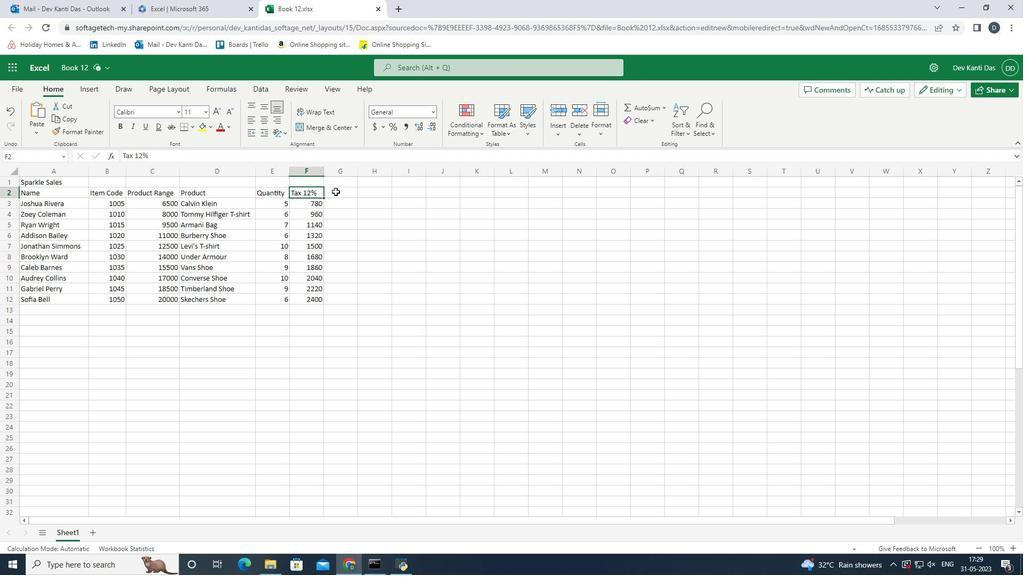 
Action: Mouse pressed left at (346, 193)
Screenshot: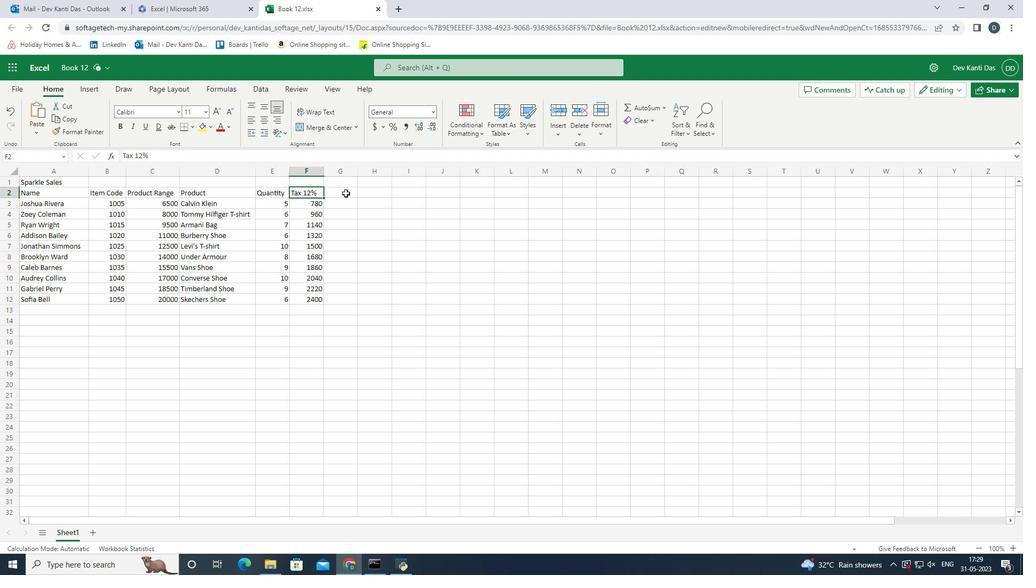 
Action: Mouse moved to (312, 194)
Screenshot: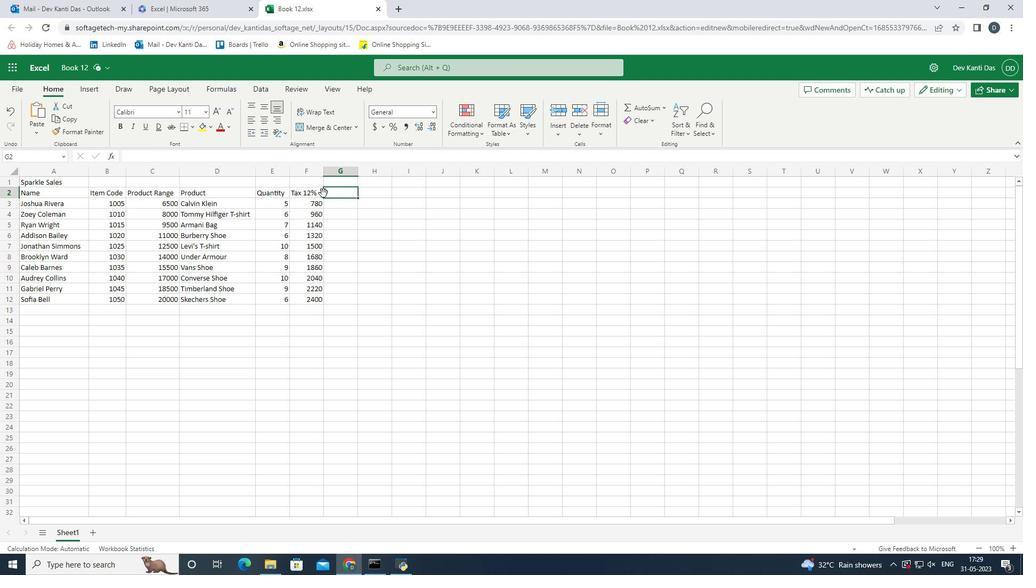 
Action: Mouse pressed left at (312, 194)
Screenshot: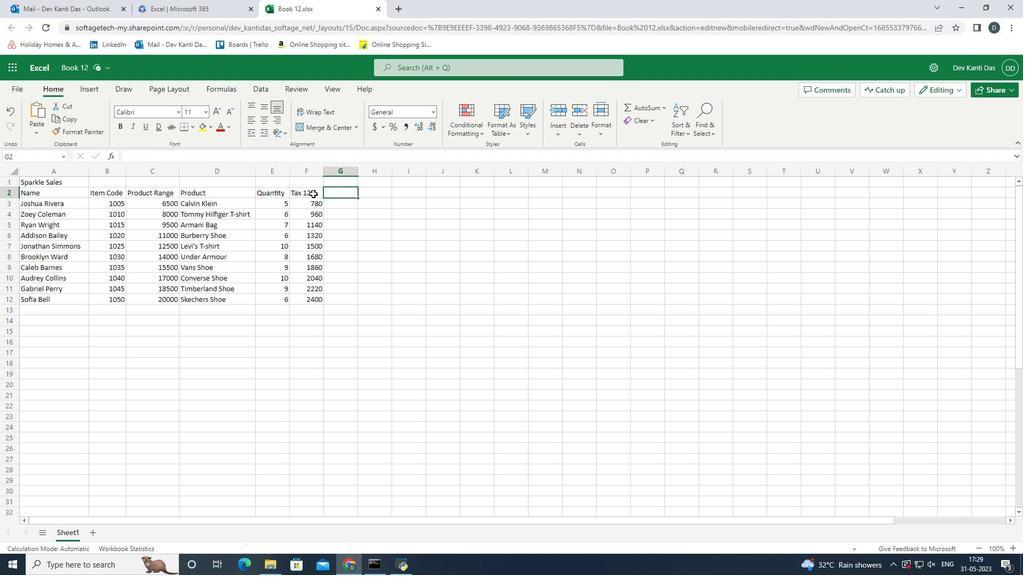 
Action: Mouse moved to (339, 194)
Screenshot: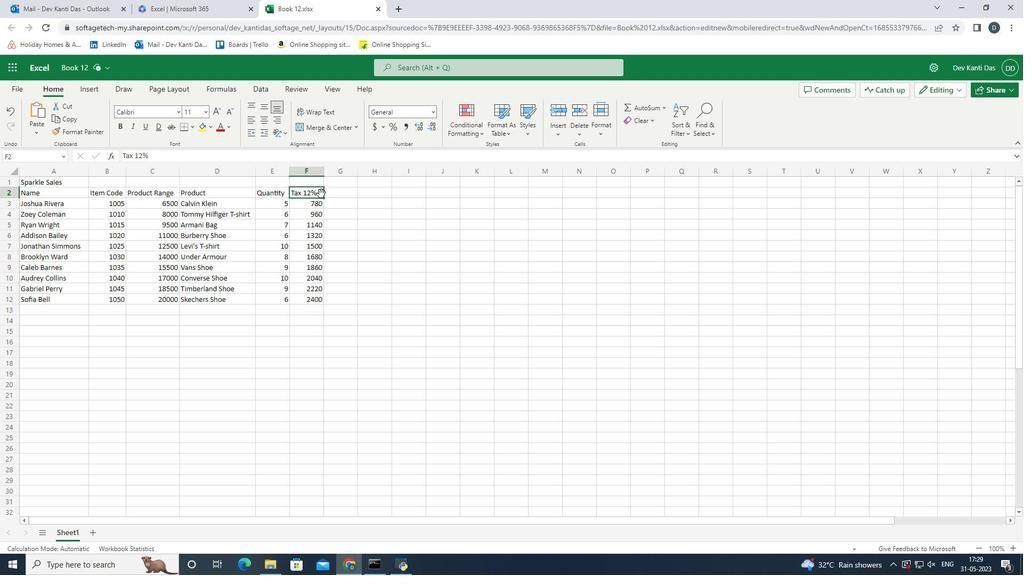 
Action: Mouse pressed left at (339, 194)
Screenshot: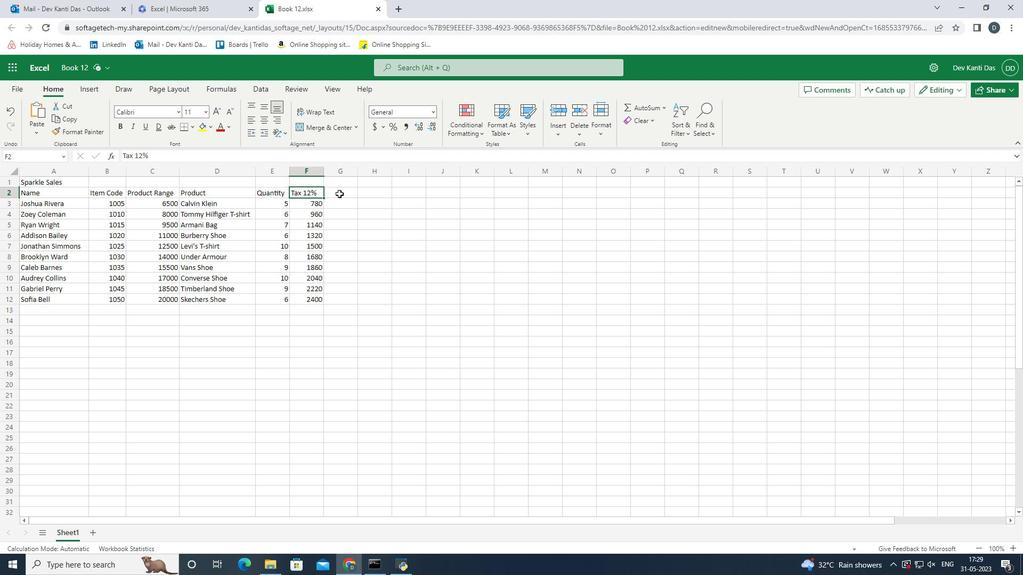 
Action: Key pressed <Key.shift><Key.shift><Key.shift><Key.shift><Key.shift><Key.shift><Key.shift>Total<Key.space><Key.shift>Amount<Key.enter>=sum<Key.shift_r><Key.shift_r><Key.shift_r><Key.shift_r><Key.shift_r><Key.shift_r><Key.shift_r><Key.shift_r><Key.shift_r><Key.shift_r><Key.shift_r><Key.shift_r><Key.shift_r>(c3,f3<Key.shift_r><Key.shift_r>)<Key.enter>
Screenshot: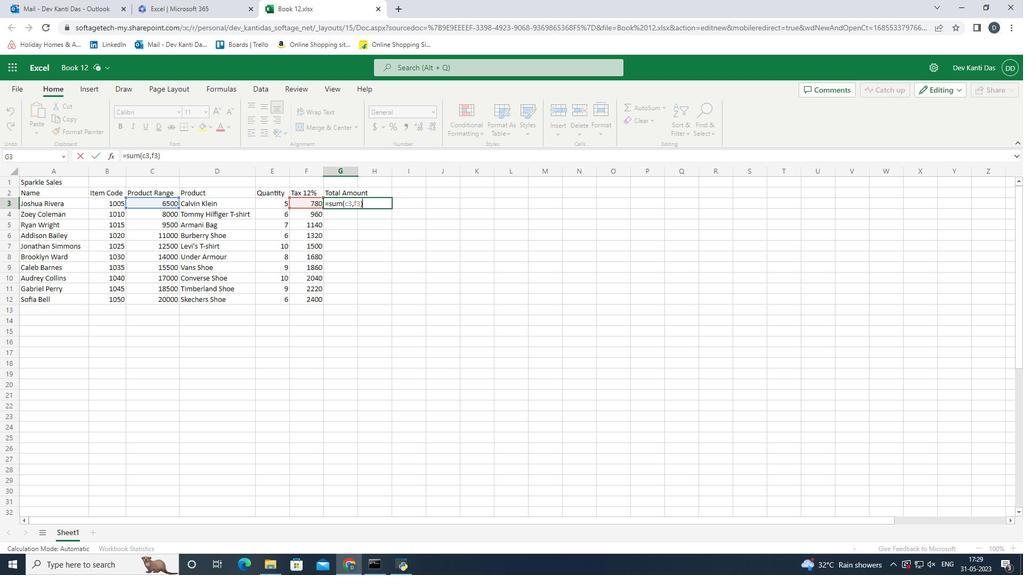 
Action: Mouse moved to (351, 202)
Screenshot: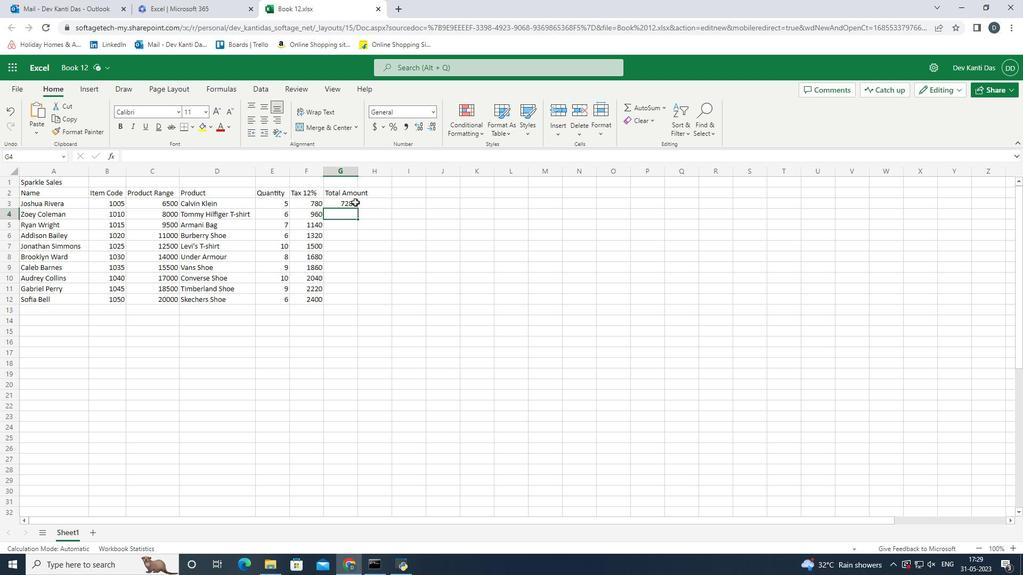 
Action: Mouse pressed left at (351, 202)
Screenshot: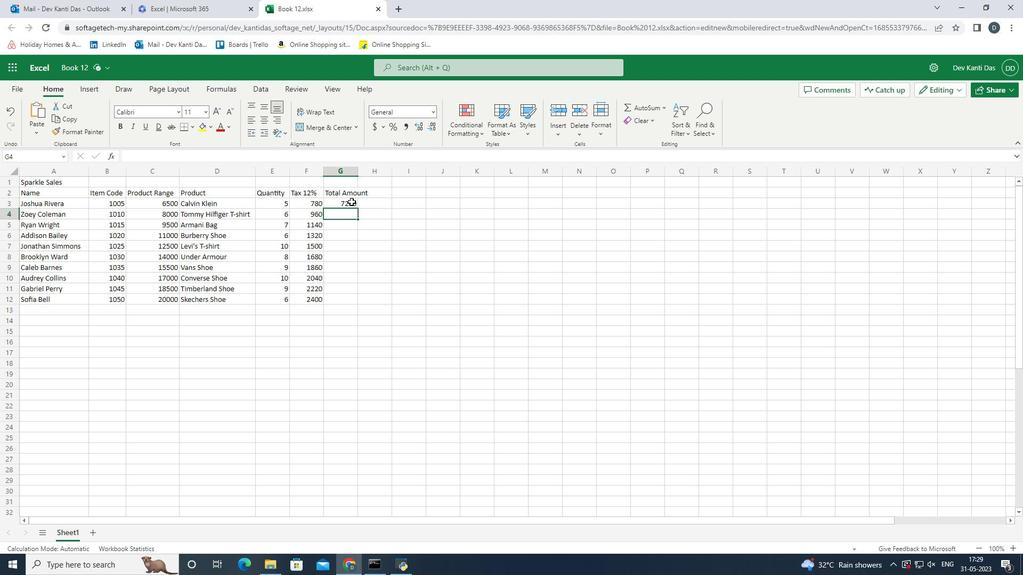 
Action: Mouse moved to (358, 210)
Screenshot: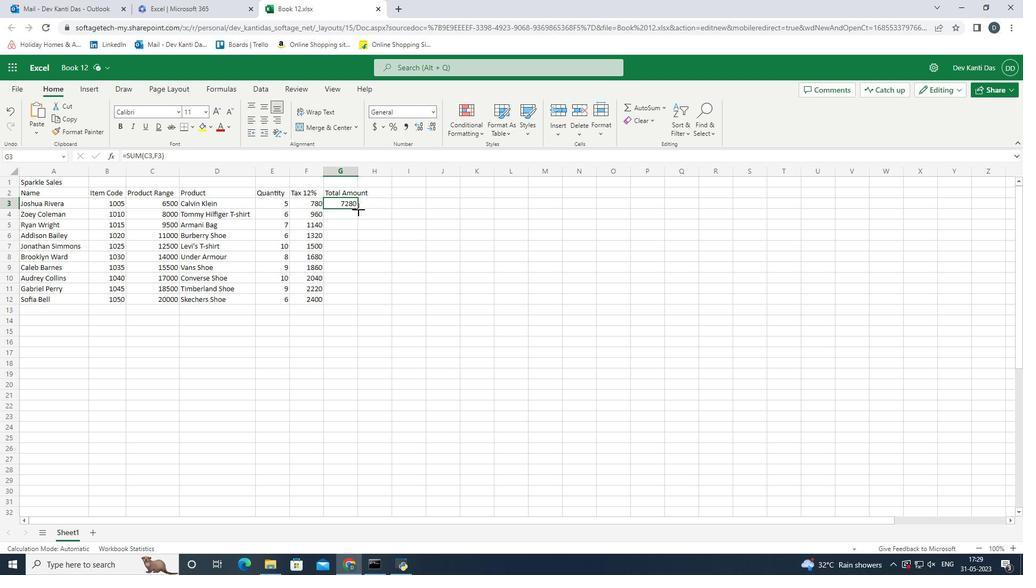 
Action: Mouse pressed left at (358, 210)
Screenshot: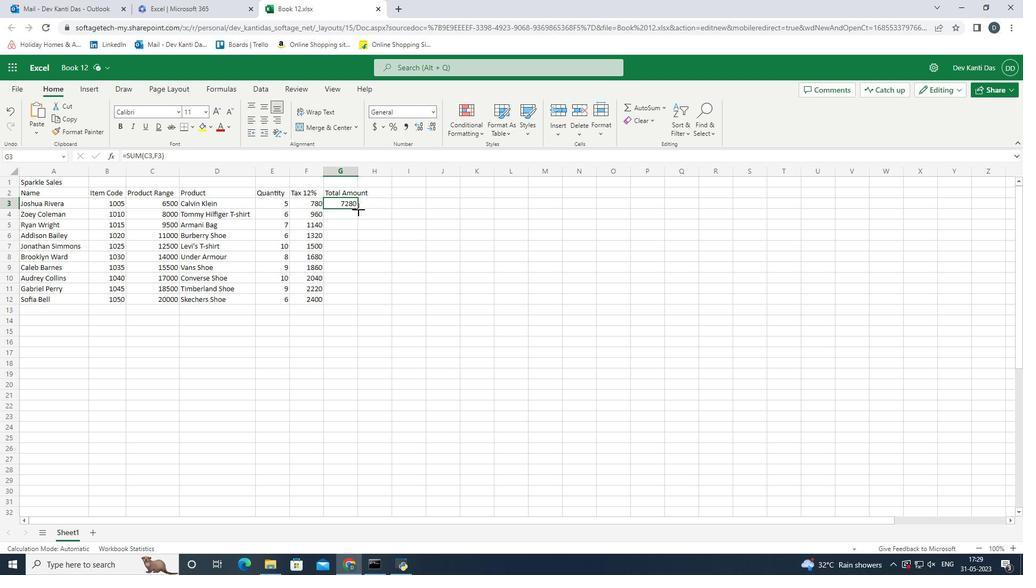 
Action: Mouse moved to (358, 170)
Screenshot: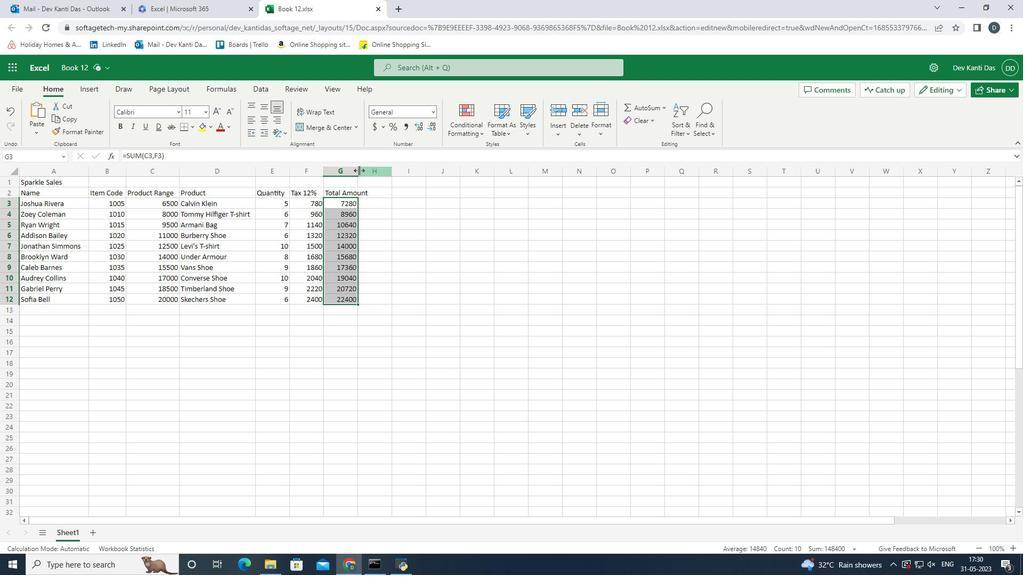 
Action: Mouse pressed left at (358, 170)
Screenshot: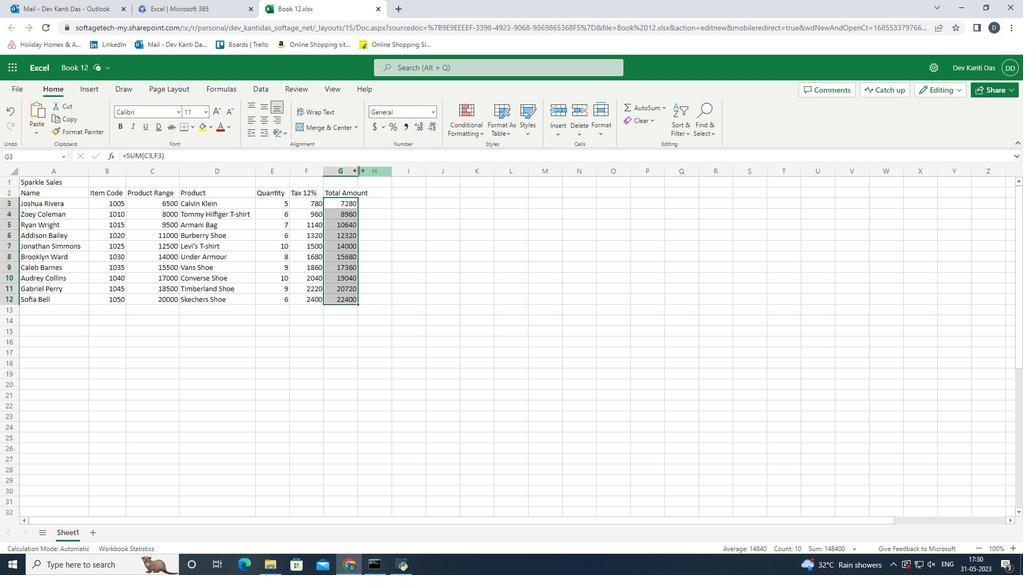 
Action: Mouse moved to (343, 295)
Screenshot: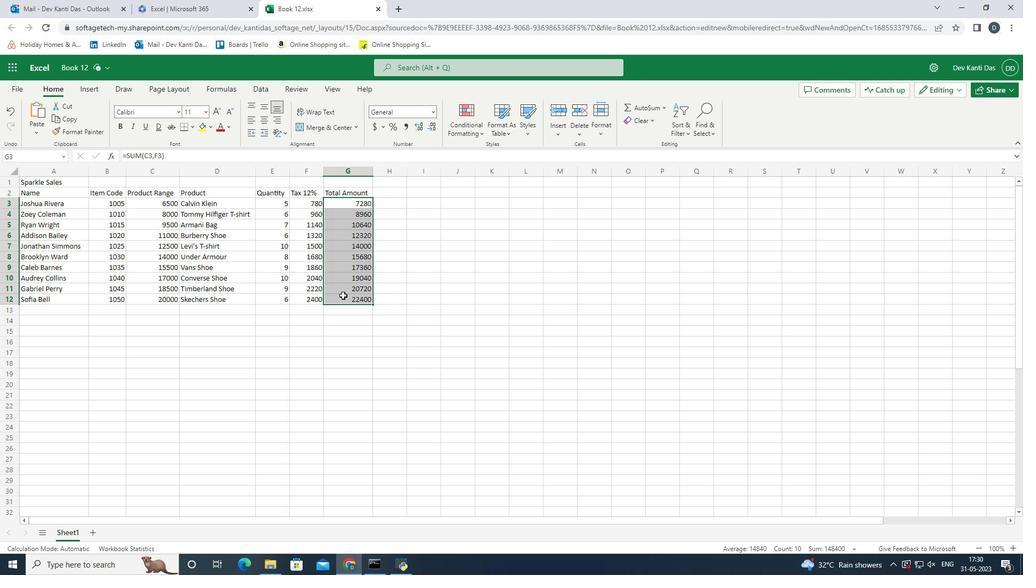 
Action: Mouse pressed left at (343, 295)
Screenshot: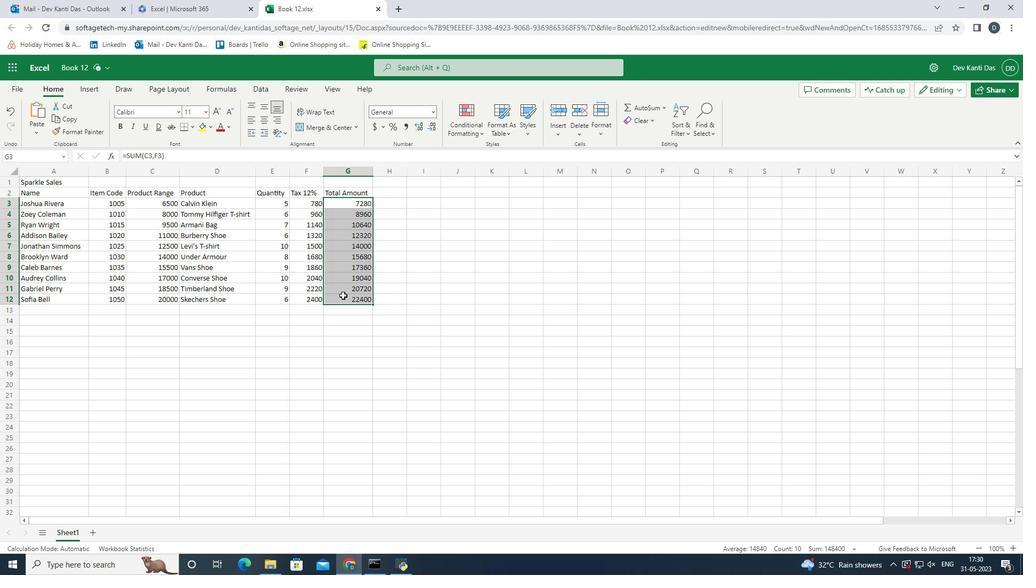 
Action: Mouse moved to (15, 83)
Screenshot: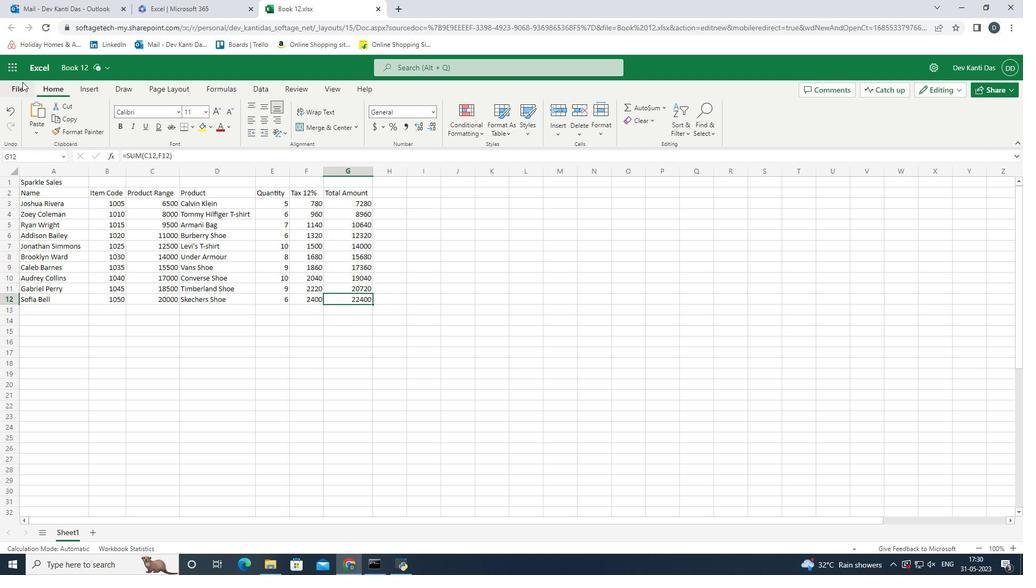 
Action: Mouse pressed left at (15, 83)
Screenshot: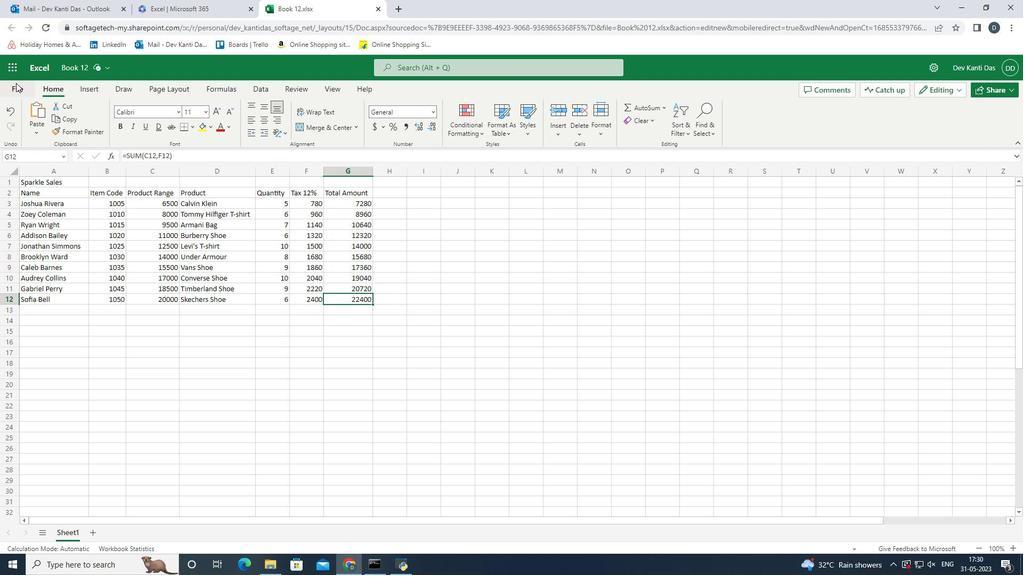 
Action: Mouse moved to (54, 186)
Screenshot: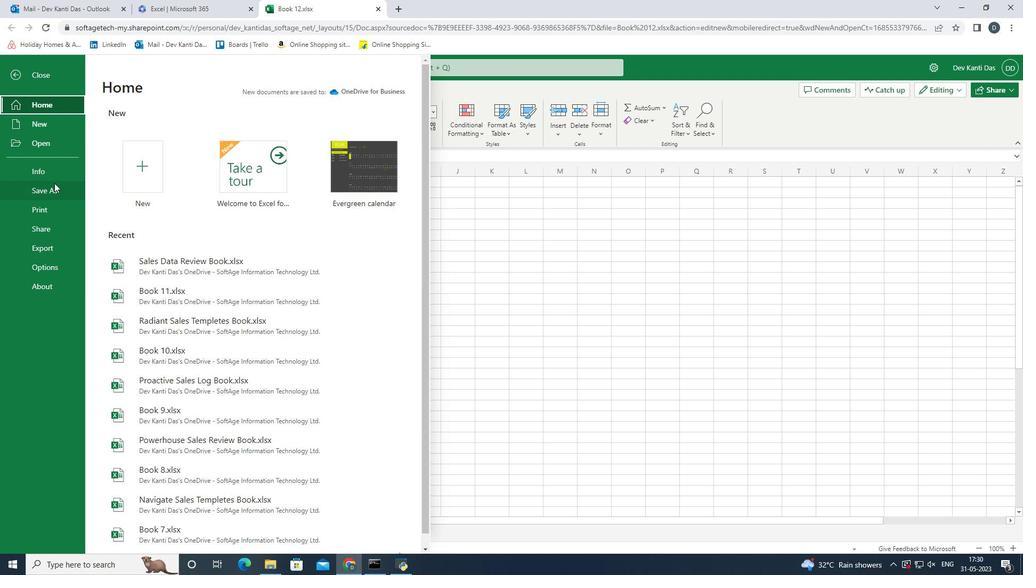 
Action: Mouse pressed left at (54, 186)
Screenshot: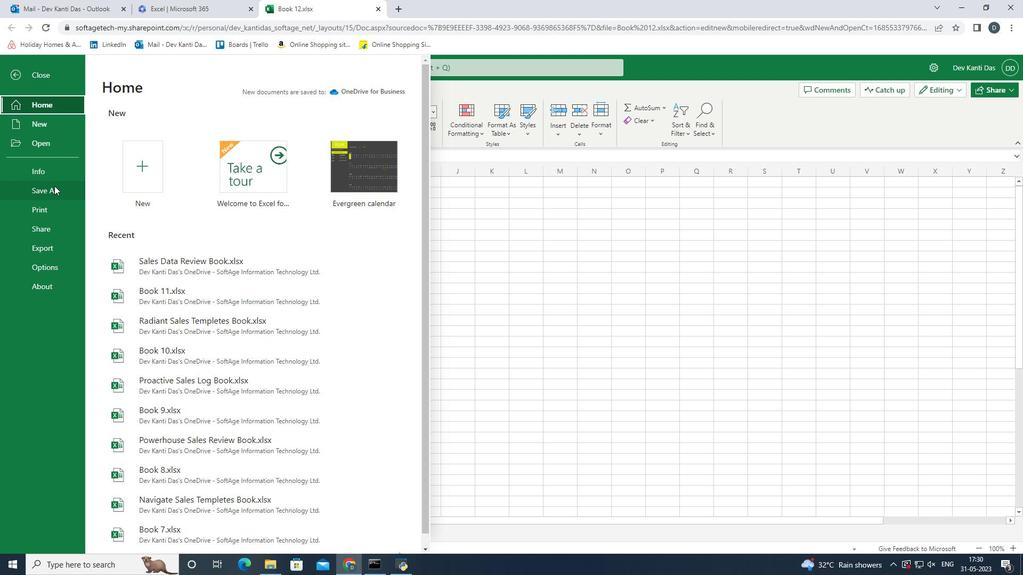 
Action: Mouse moved to (270, 117)
Screenshot: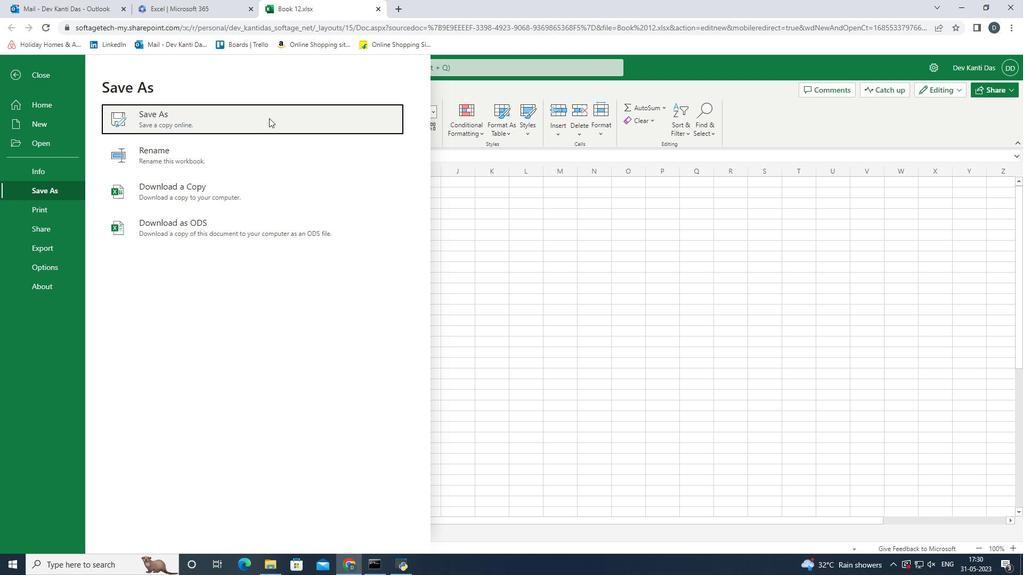 
Action: Mouse pressed left at (270, 117)
Screenshot: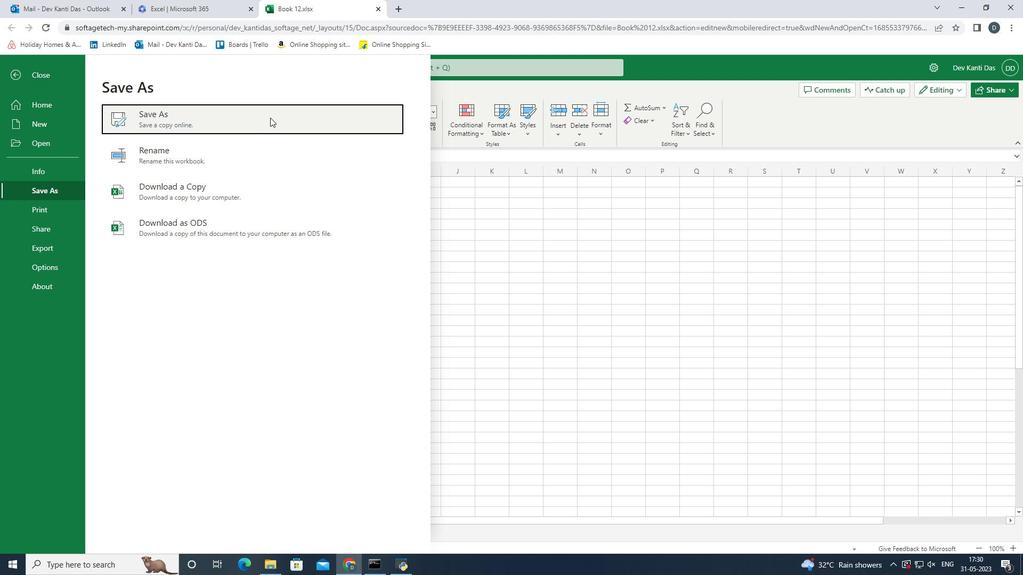 
Action: Mouse moved to (428, 286)
Screenshot: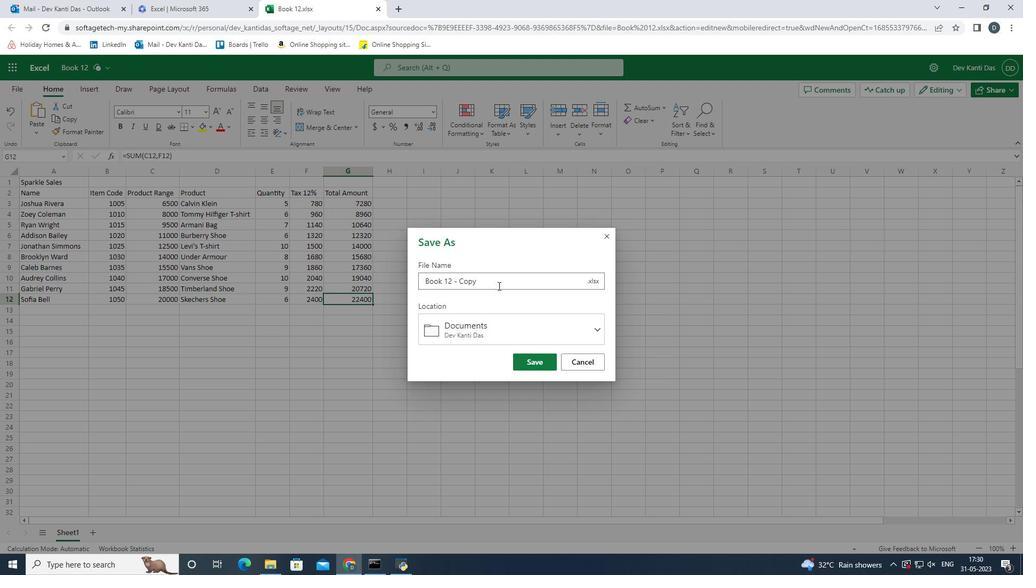
Action: Mouse pressed left at (496, 285)
Screenshot: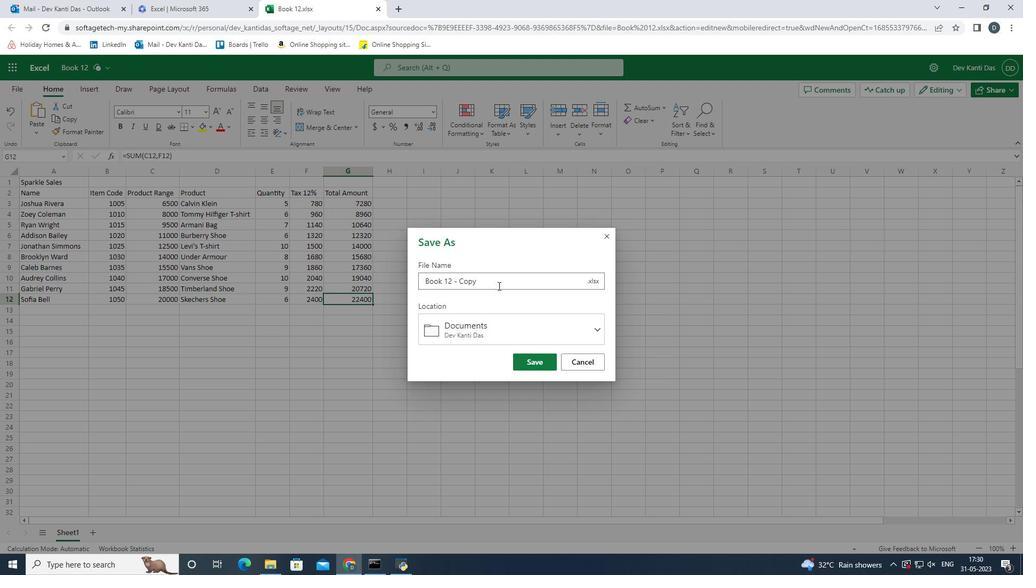 
Action: Mouse moved to (560, 299)
Screenshot: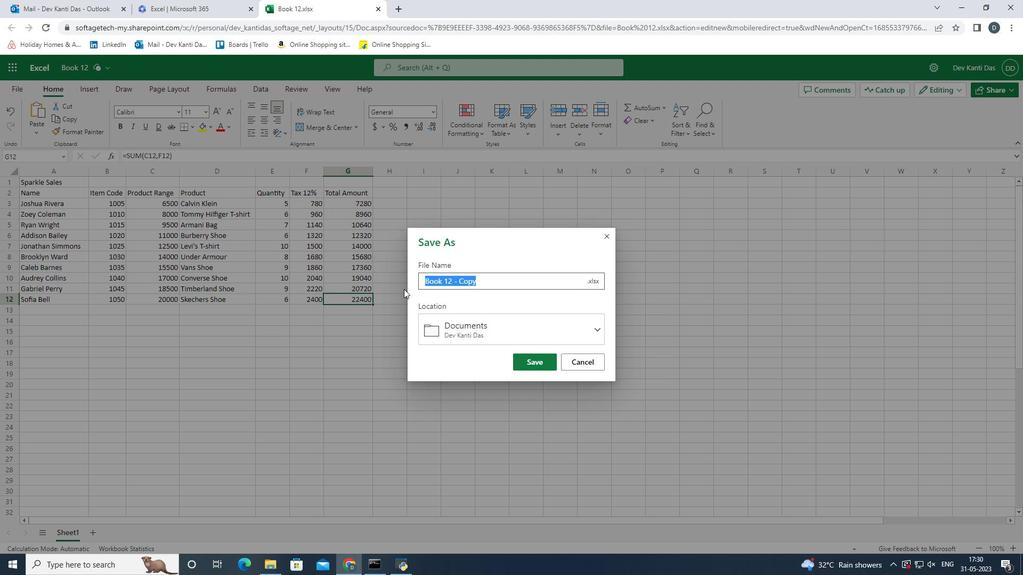 
Action: Key pressed <Key.backspace><Key.shift><Key.shift><Key.shift><Key.shift><Key.shift><Key.shift><Key.shift><Key.shift><Key.shift><Key.shift><Key.shift><Key.shift><Key.shift><Key.shift><Key.shift><Key.shift>Sparkle<Key.space><Key.shift><Key.shift><Key.shift>Sales<Key.space><Key.shift>Review<Key.space><Key.shift>Book<Key.enter>
Screenshot: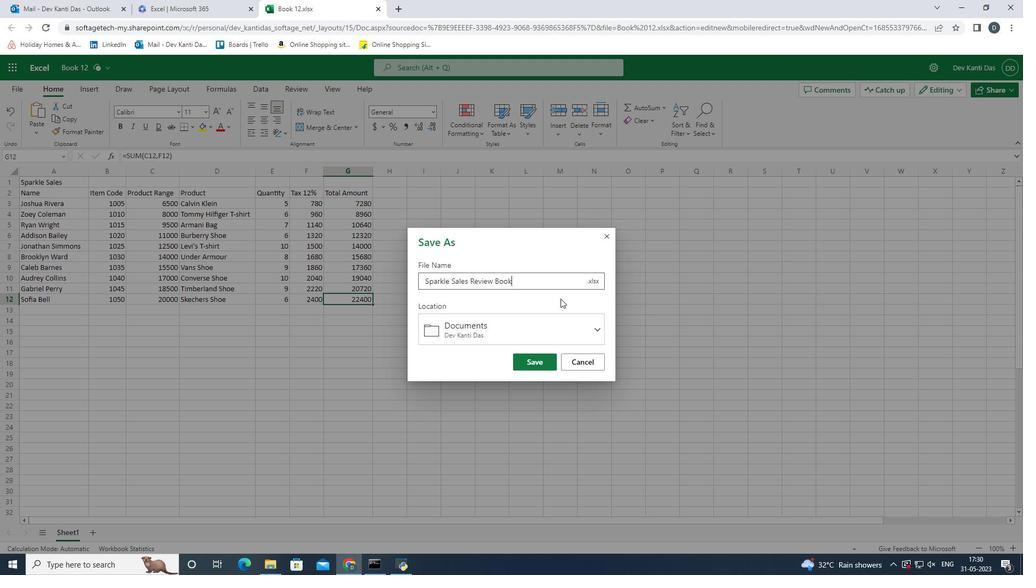 
Action: Mouse moved to (359, 295)
Screenshot: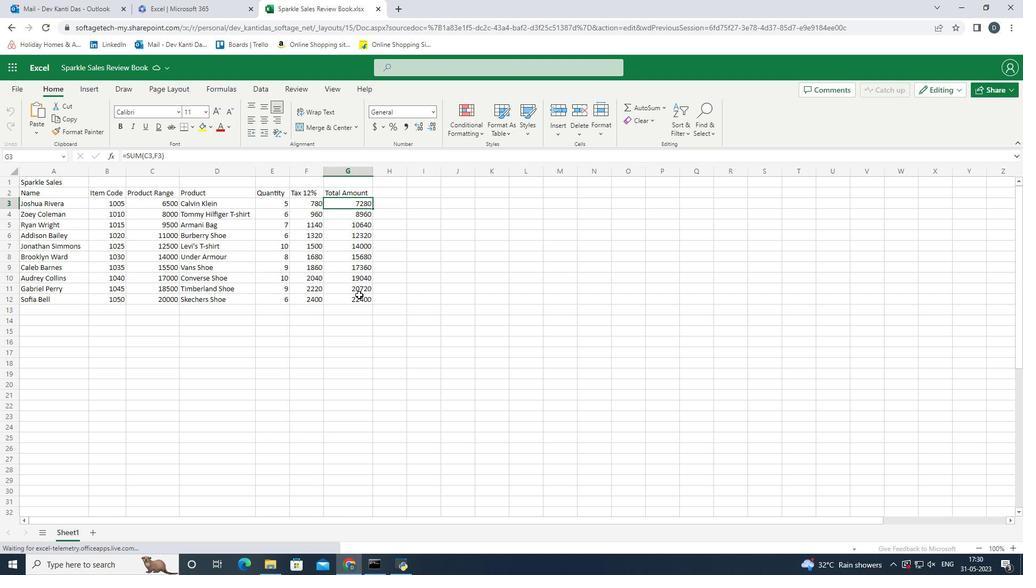 
Action: Mouse pressed left at (359, 295)
Screenshot: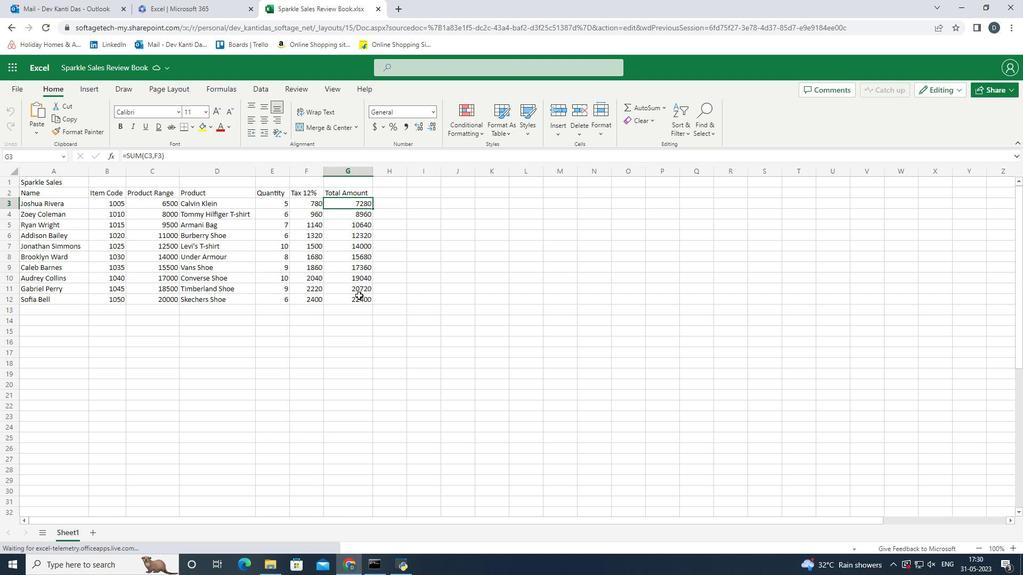 
Action: Mouse moved to (435, 297)
Screenshot: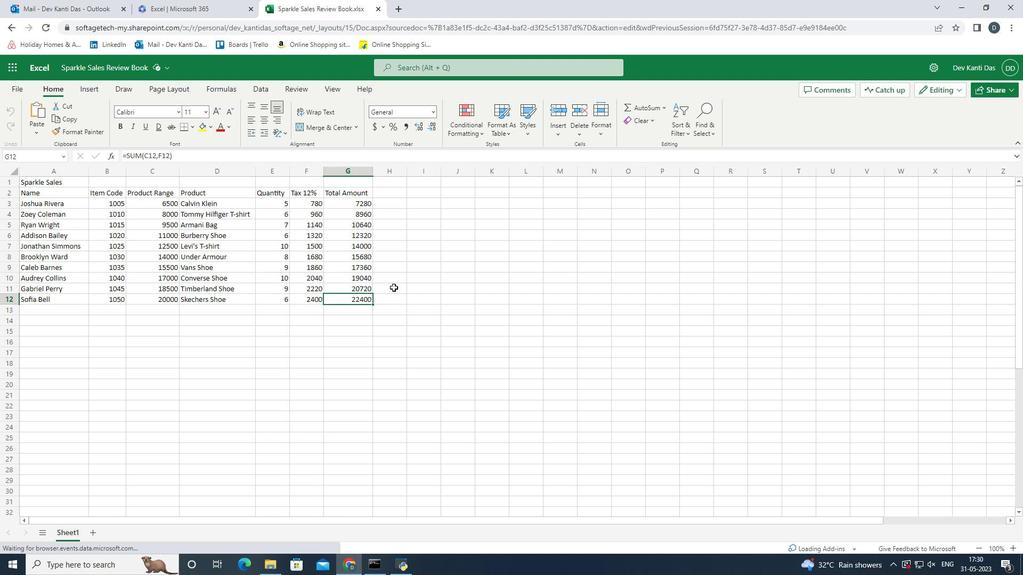 
